Task: In the Company nsk.com, Log call with description : 'Engaged in a call with a potential buyer who needs training.'; Select call outcome: 'Busy '; Select call Direction: Inbound; Add date: '19 September, 2023' and time 10:00:AM. Logged in from softage.1@softage.net
Action: Mouse moved to (106, 71)
Screenshot: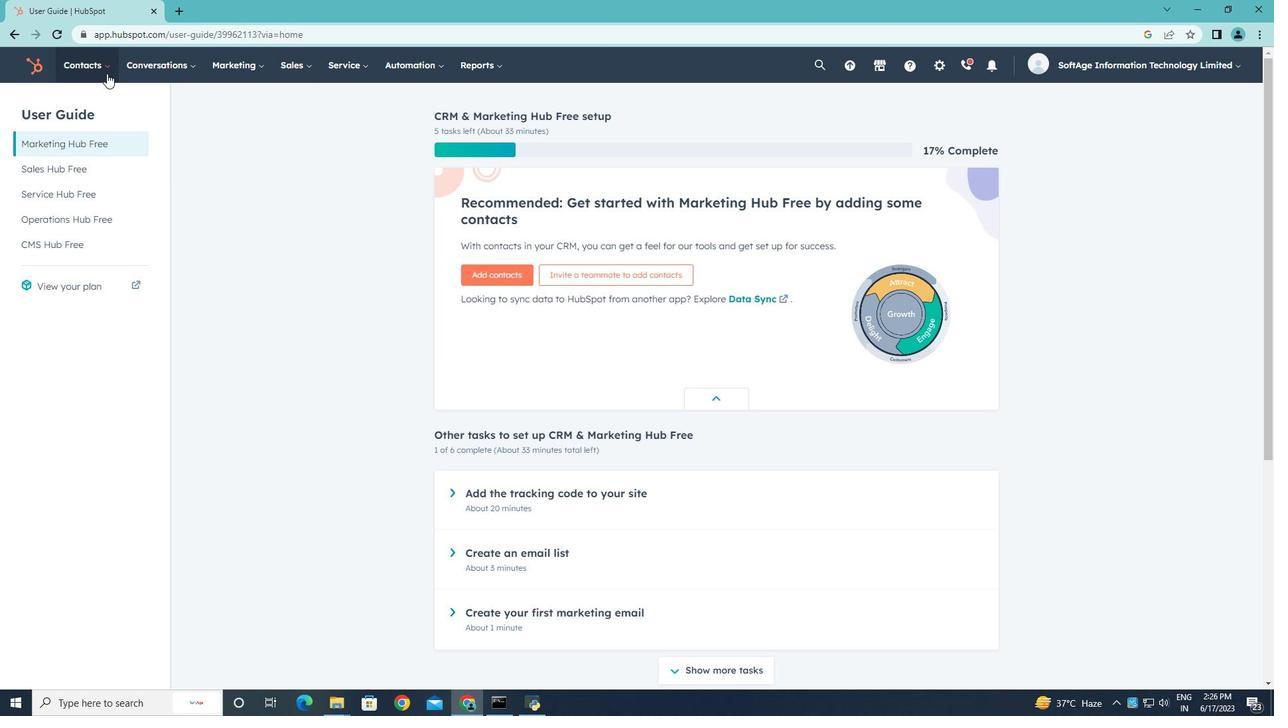
Action: Mouse pressed left at (106, 71)
Screenshot: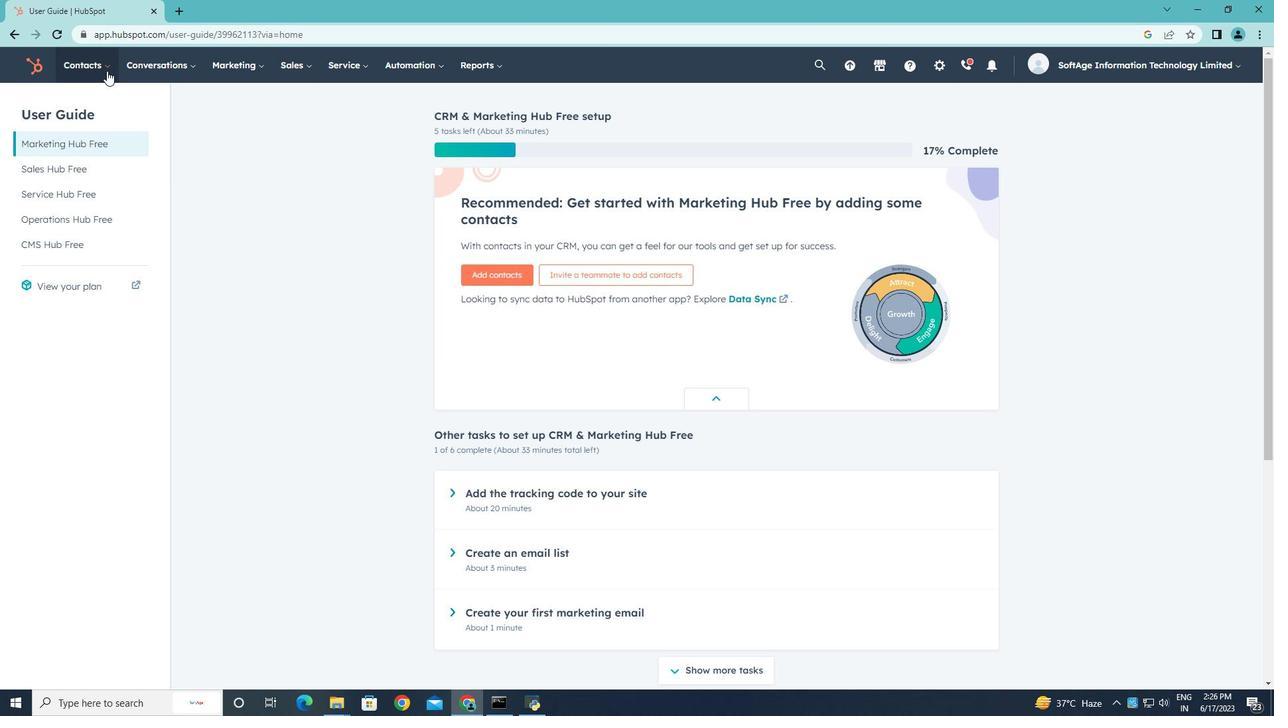 
Action: Mouse moved to (106, 126)
Screenshot: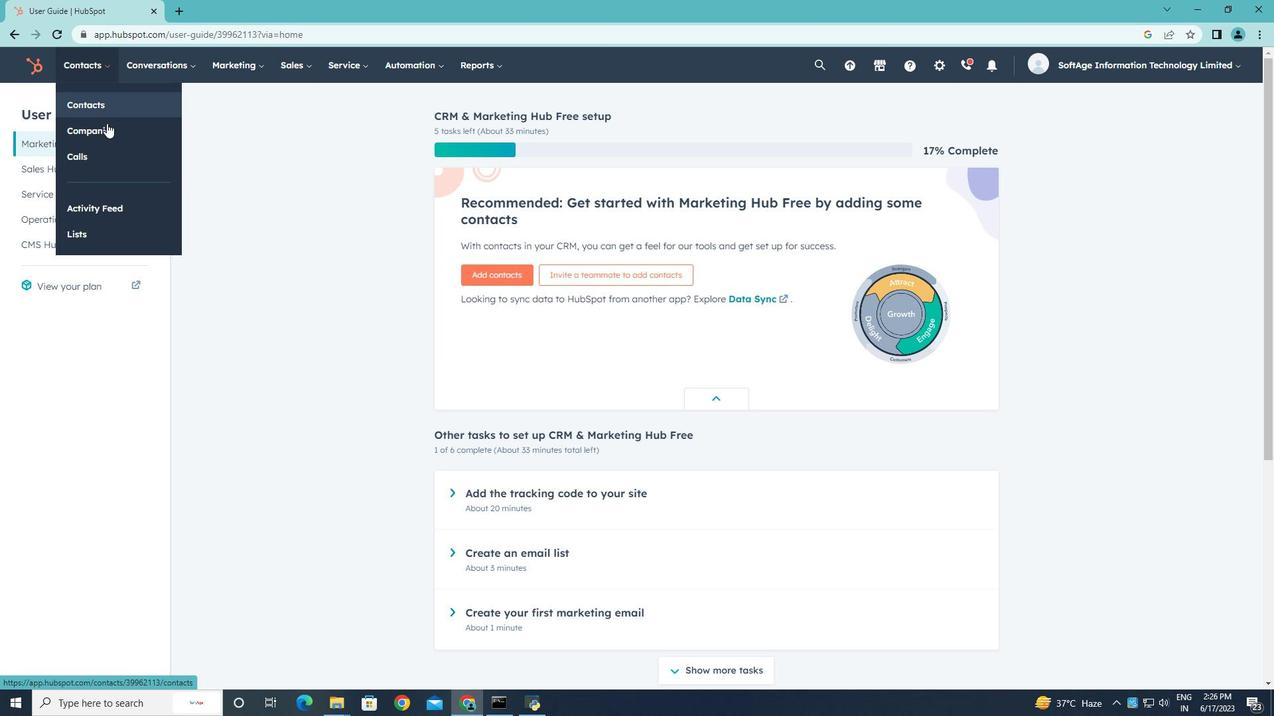 
Action: Mouse pressed left at (106, 126)
Screenshot: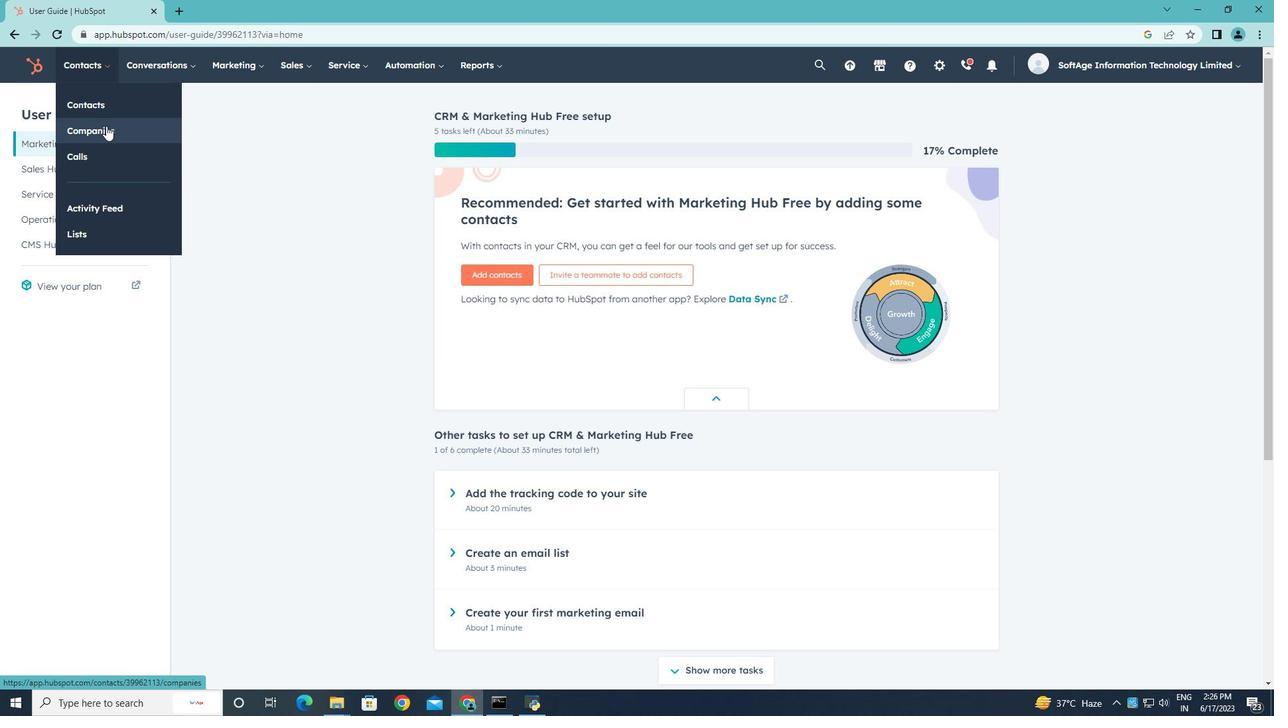 
Action: Mouse moved to (108, 212)
Screenshot: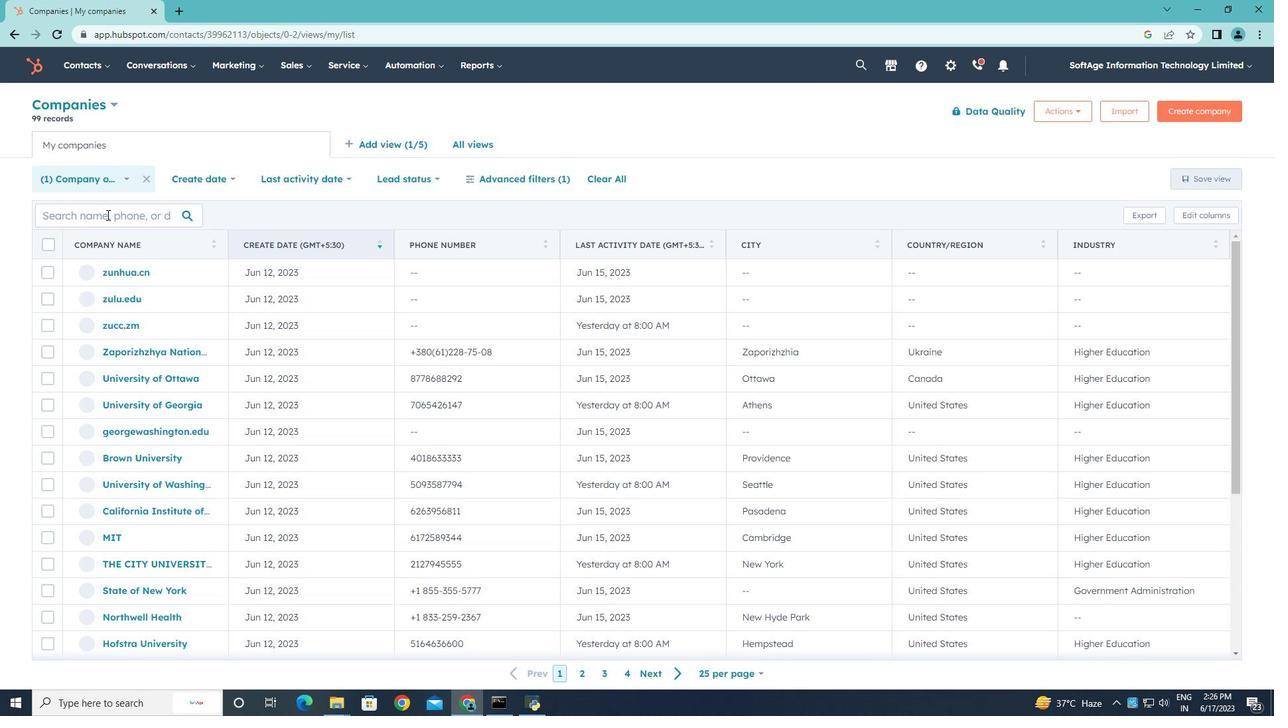 
Action: Mouse pressed left at (108, 212)
Screenshot: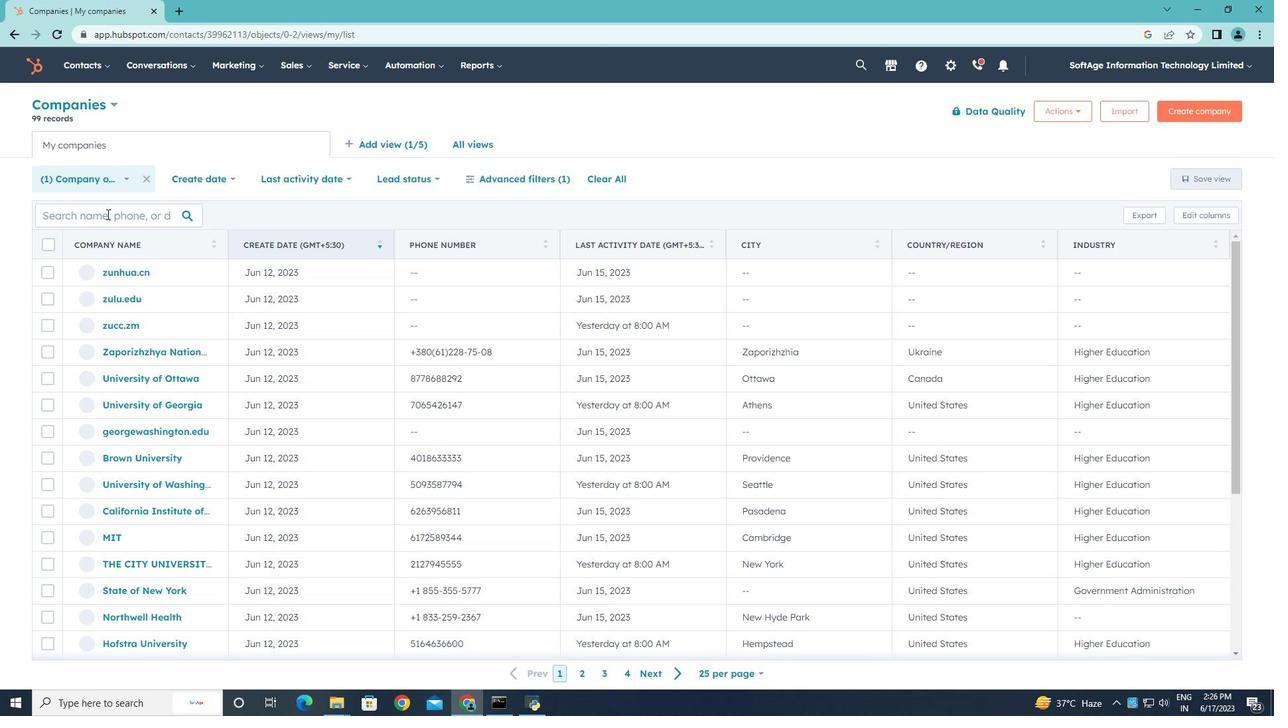 
Action: Key pressed nsk.com
Screenshot: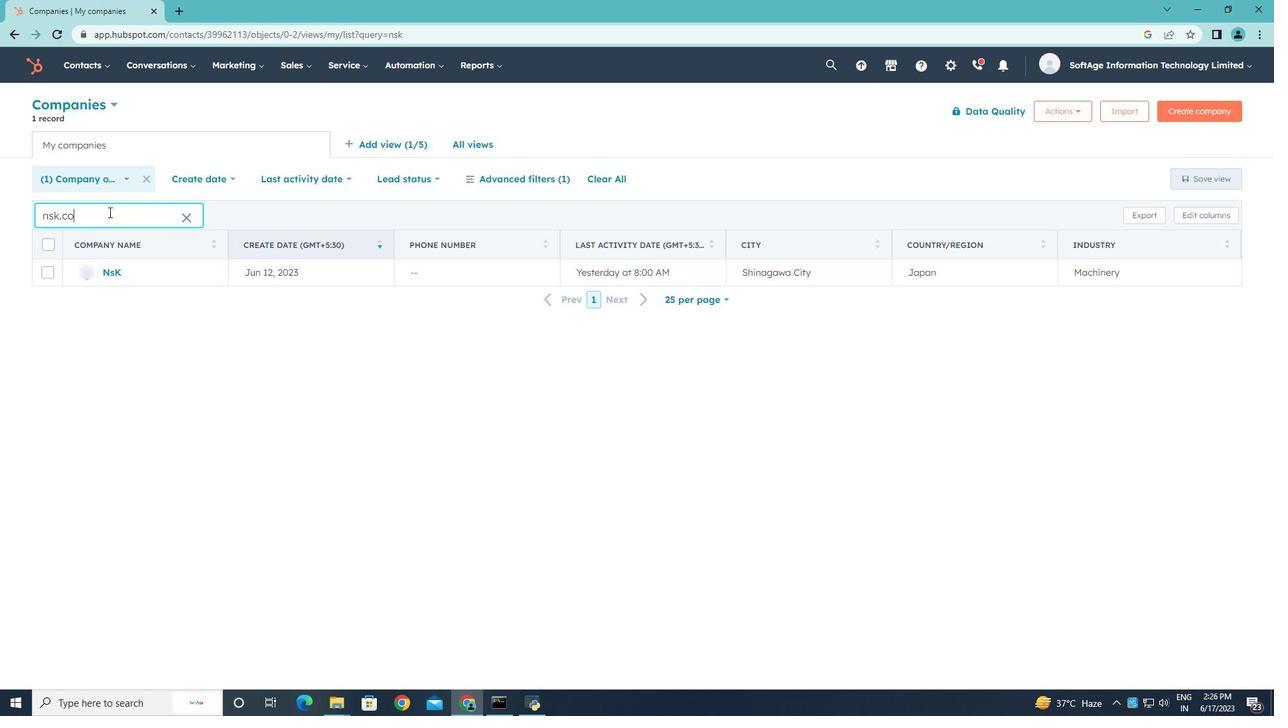 
Action: Mouse moved to (108, 272)
Screenshot: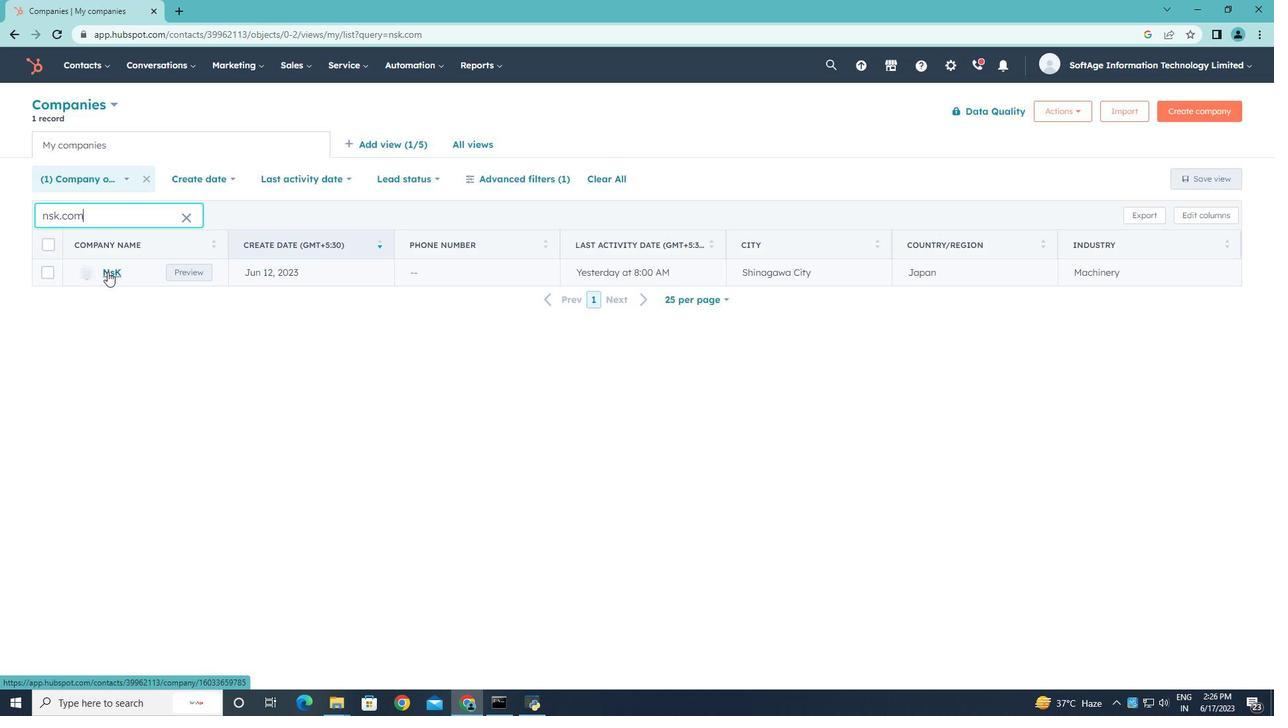 
Action: Mouse pressed left at (108, 272)
Screenshot: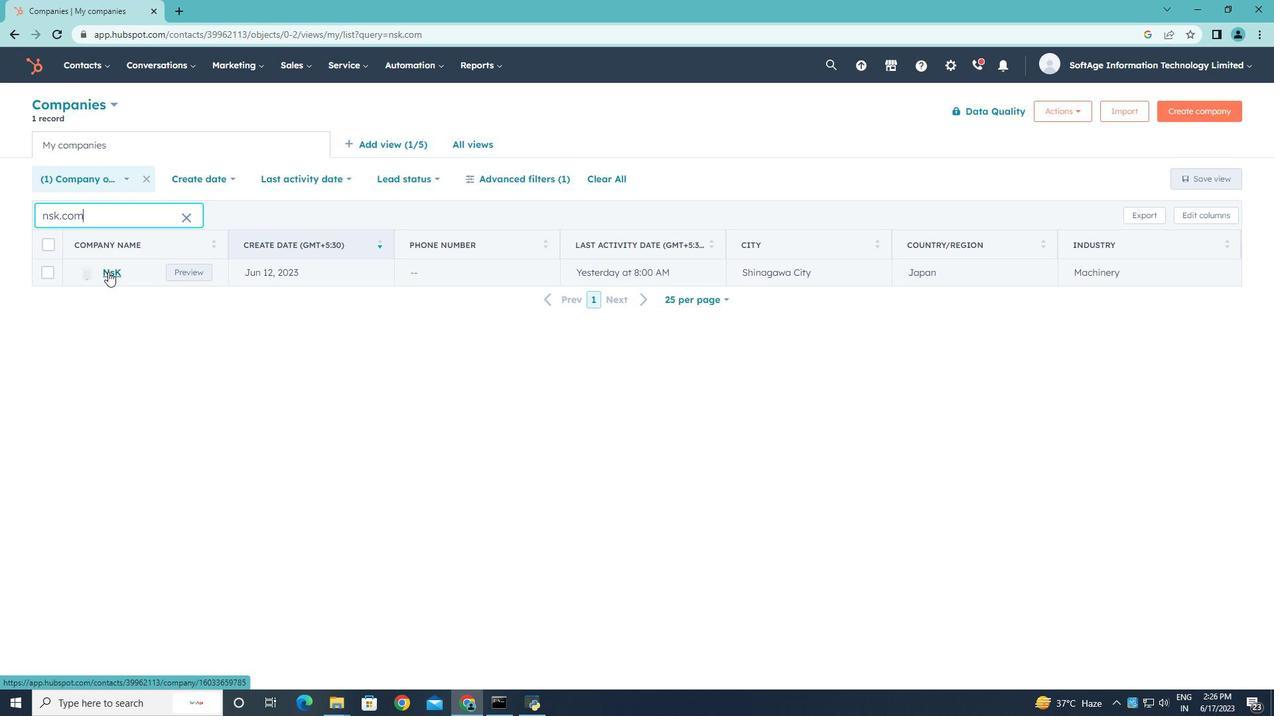 
Action: Mouse moved to (257, 215)
Screenshot: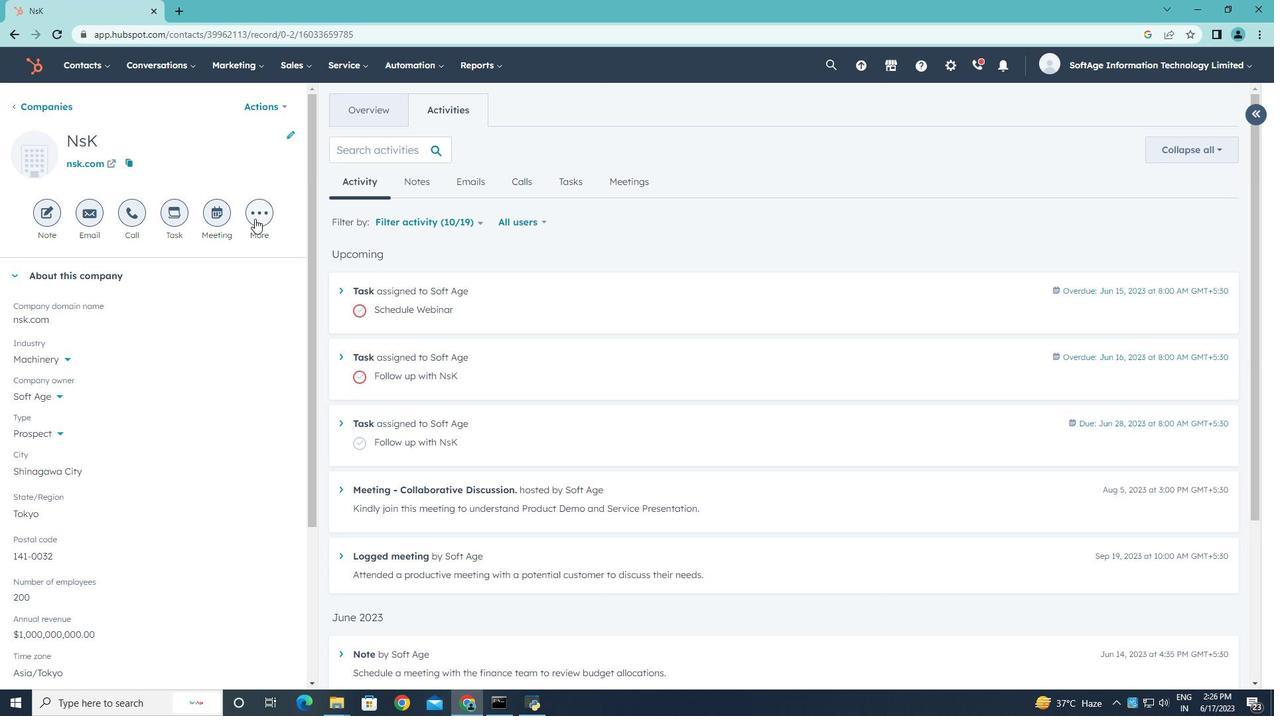 
Action: Mouse pressed left at (257, 215)
Screenshot: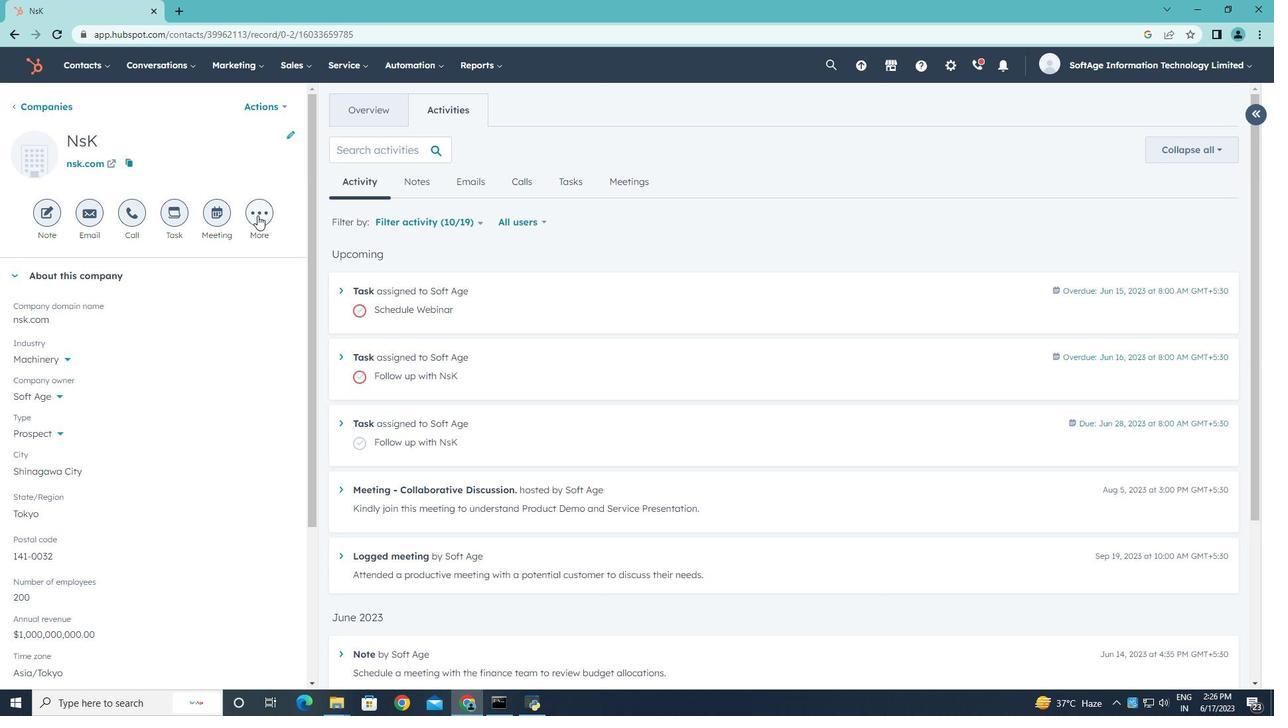 
Action: Mouse moved to (241, 319)
Screenshot: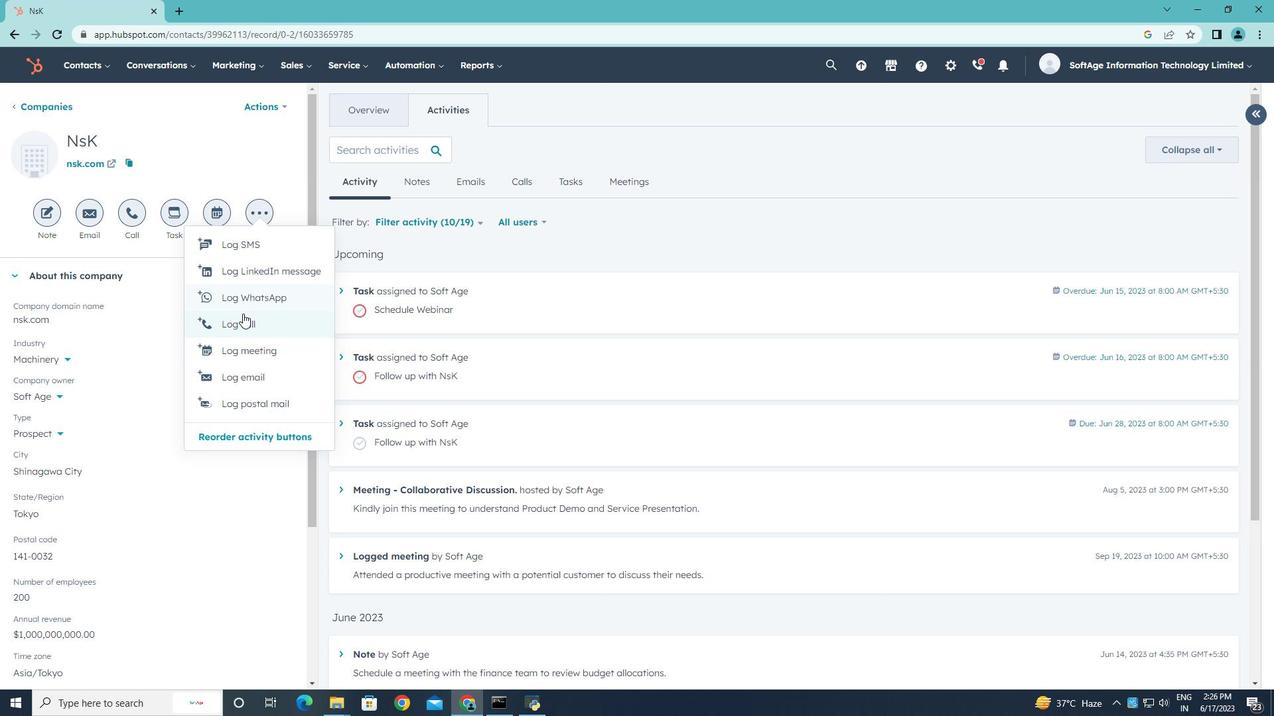 
Action: Mouse pressed left at (241, 319)
Screenshot: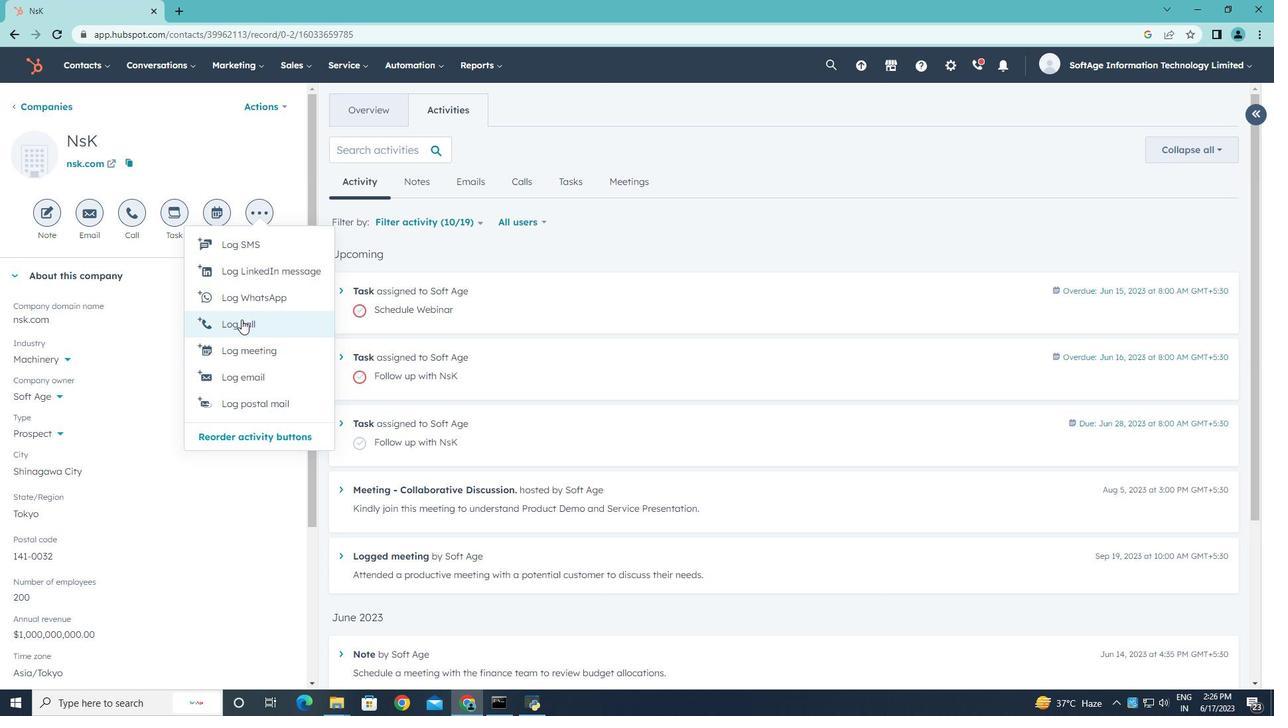 
Action: Key pressed <Key.shift><Key.shift>Engaged<Key.space>in<Key.space>a<Key.space>call<Key.space>with<Key.space>a<Key.space>potential<Key.space>buyer<Key.space>who<Key.space>needs<Key.space>training.
Screenshot: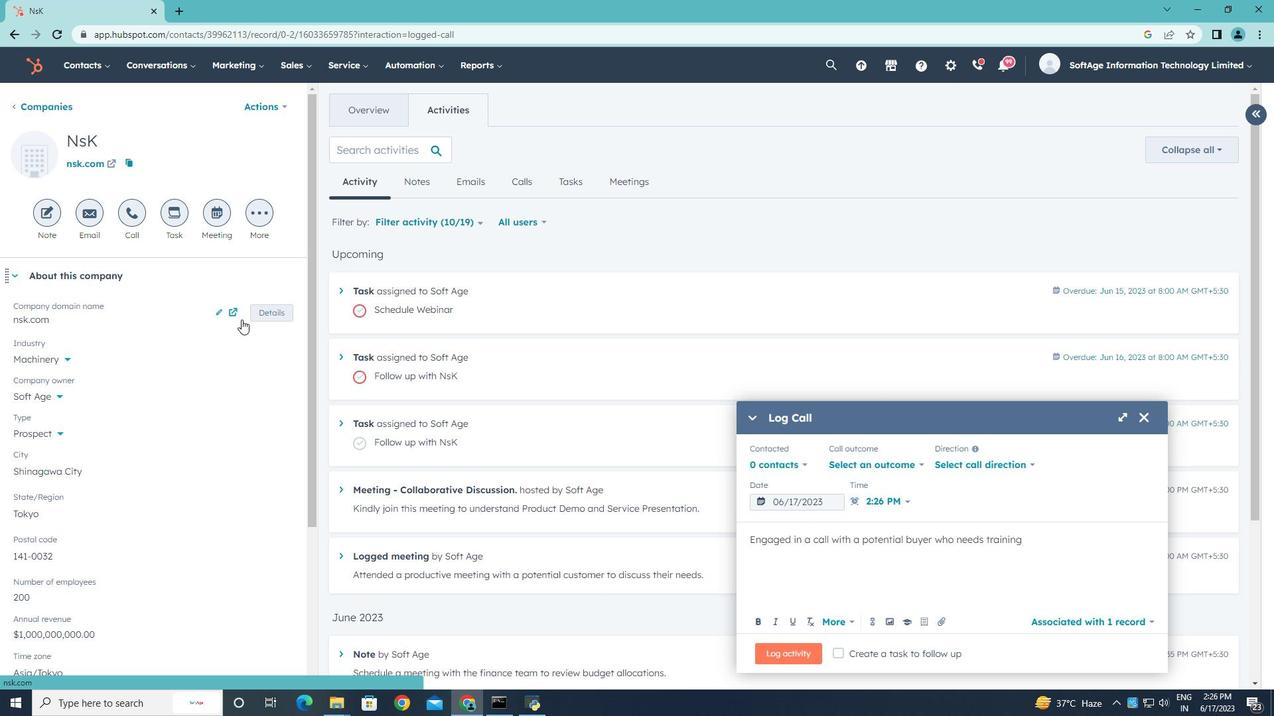 
Action: Mouse moved to (921, 462)
Screenshot: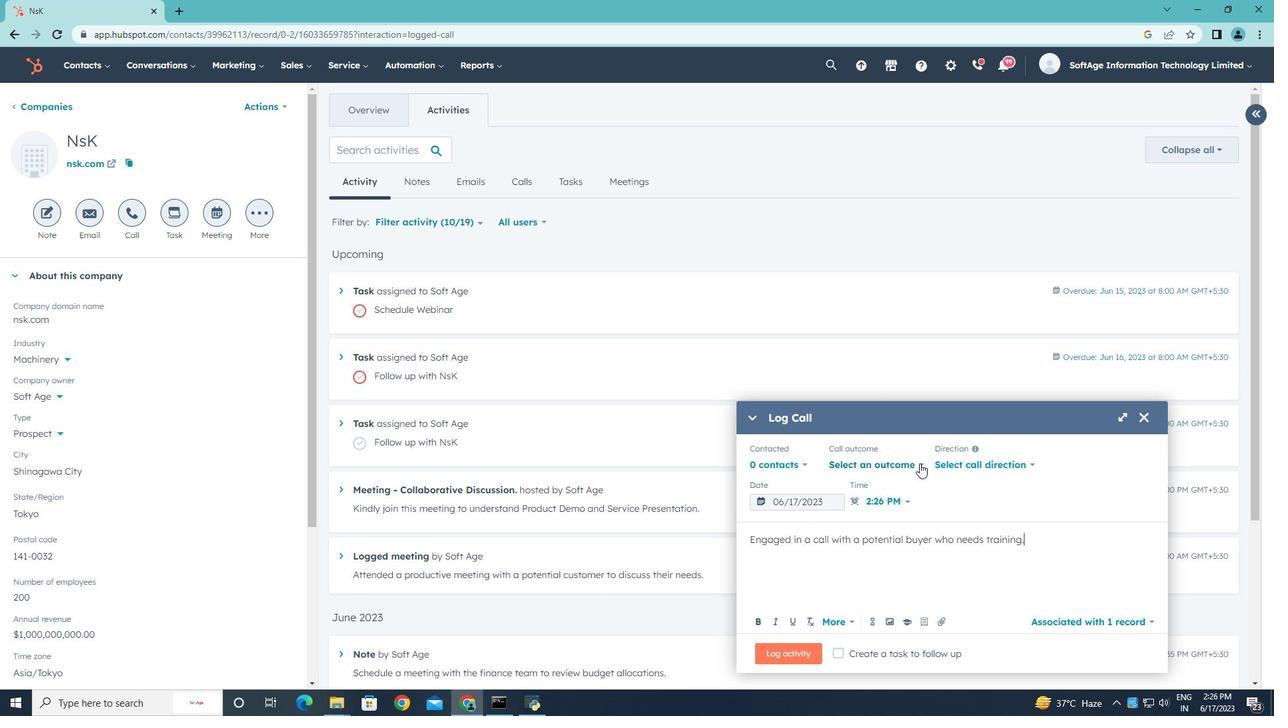 
Action: Mouse pressed left at (921, 462)
Screenshot: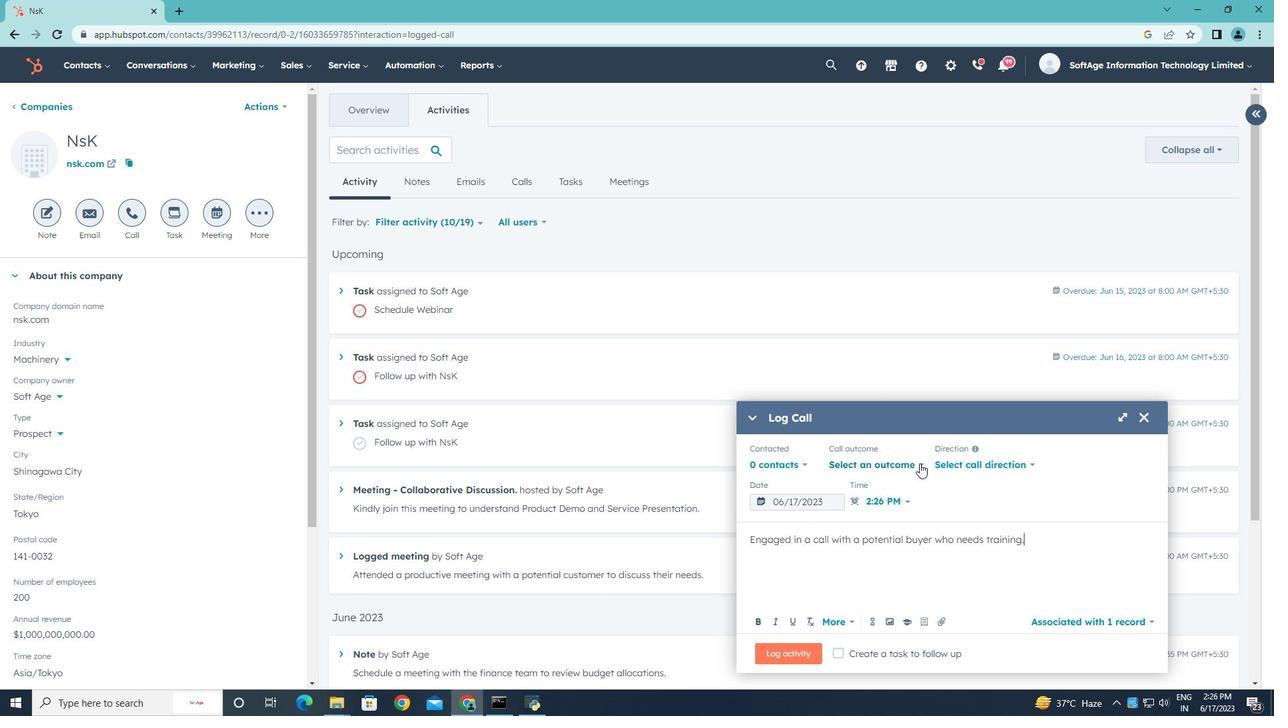 
Action: Mouse moved to (888, 502)
Screenshot: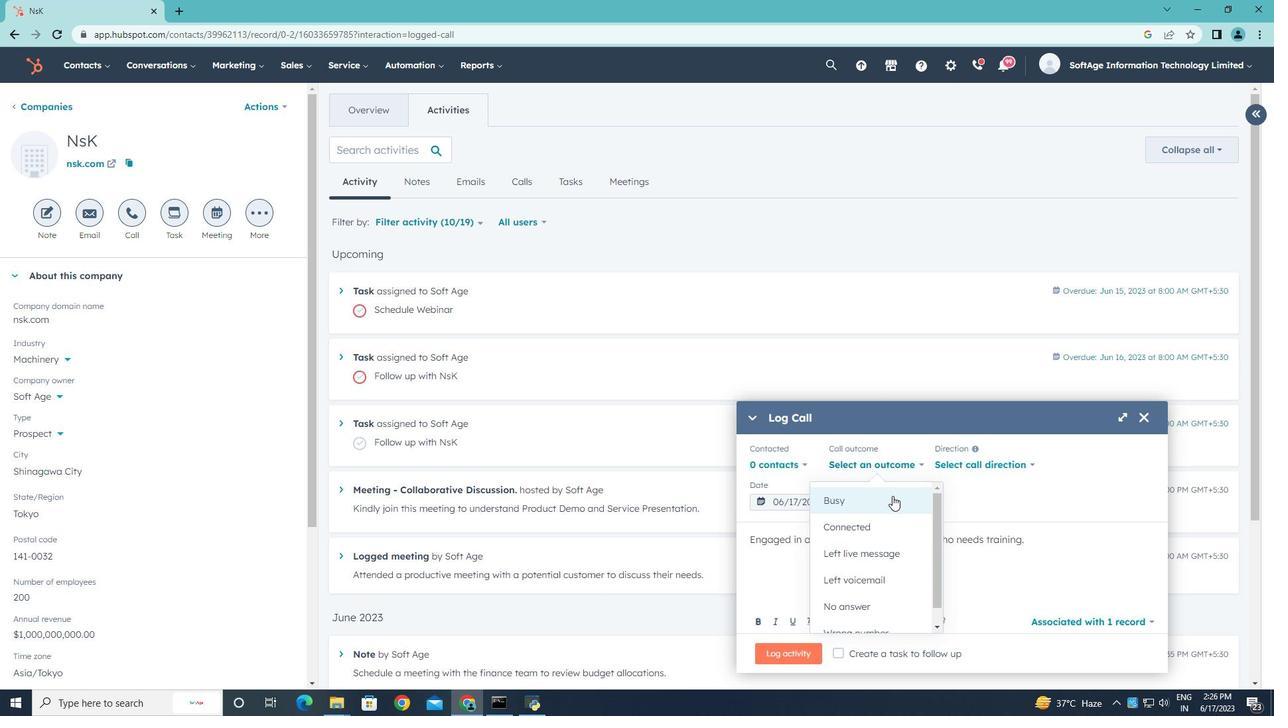 
Action: Mouse pressed left at (888, 502)
Screenshot: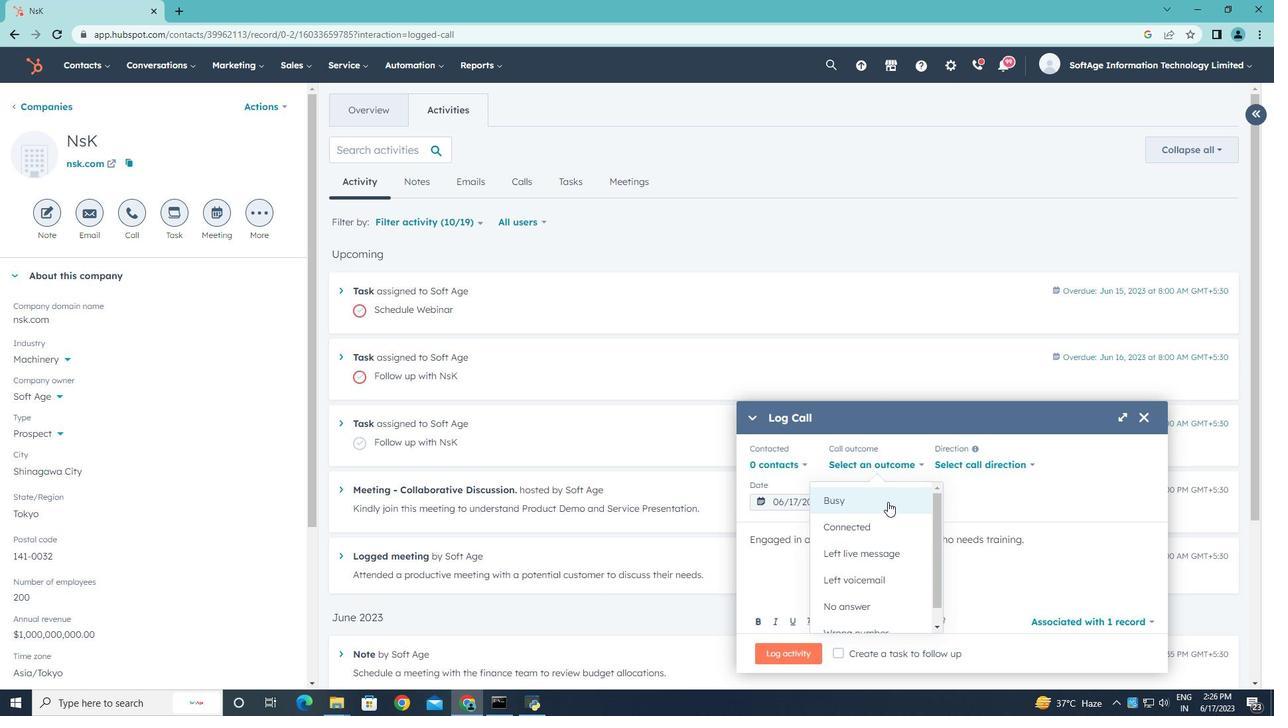 
Action: Mouse moved to (966, 461)
Screenshot: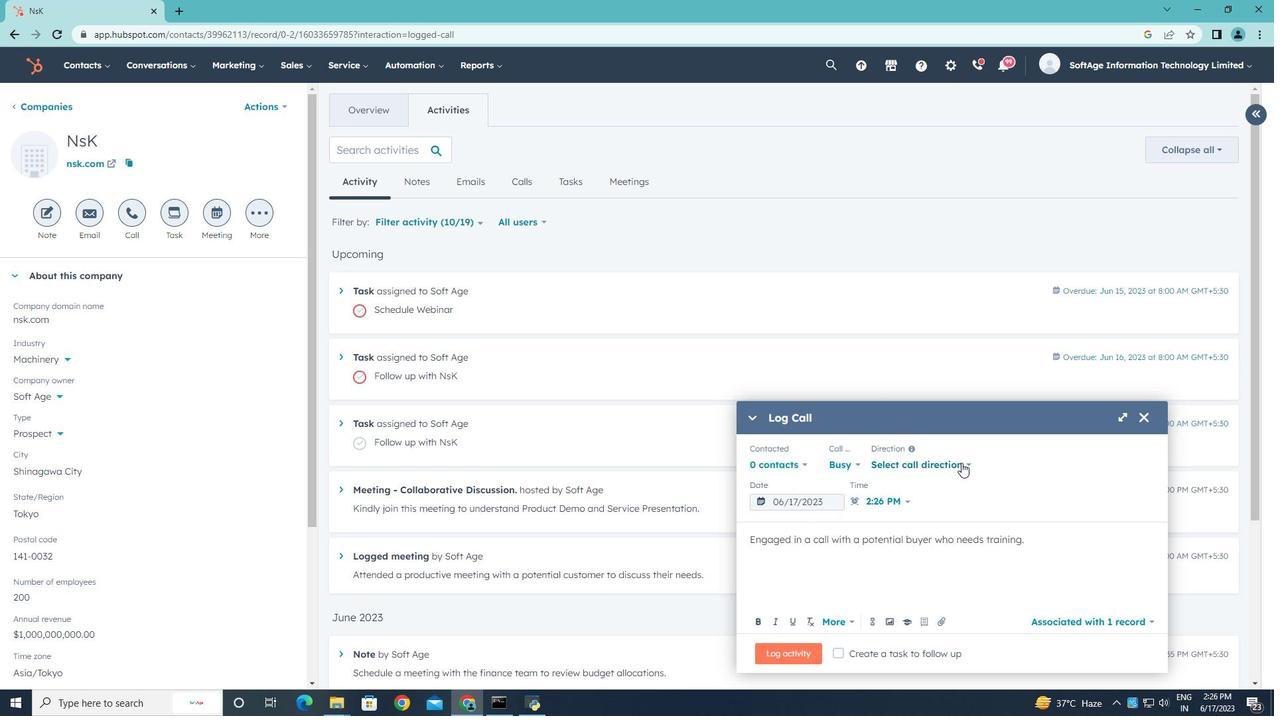 
Action: Mouse pressed left at (966, 461)
Screenshot: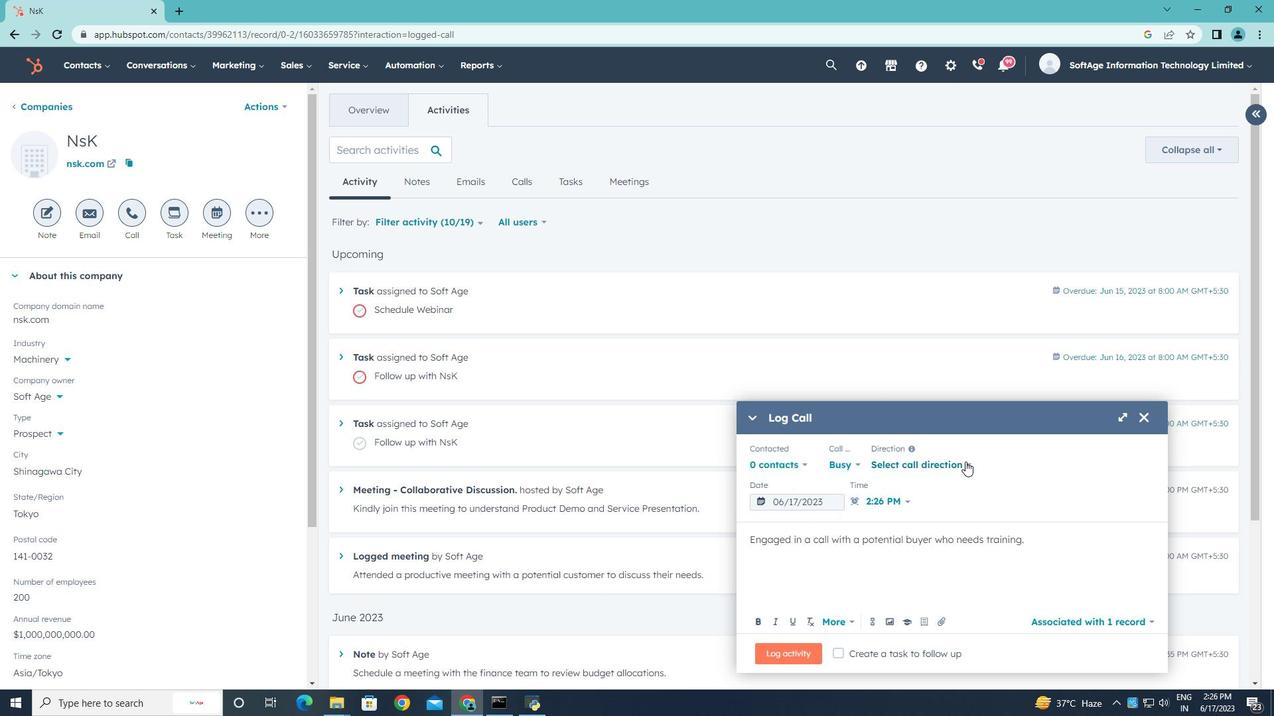 
Action: Mouse moved to (921, 503)
Screenshot: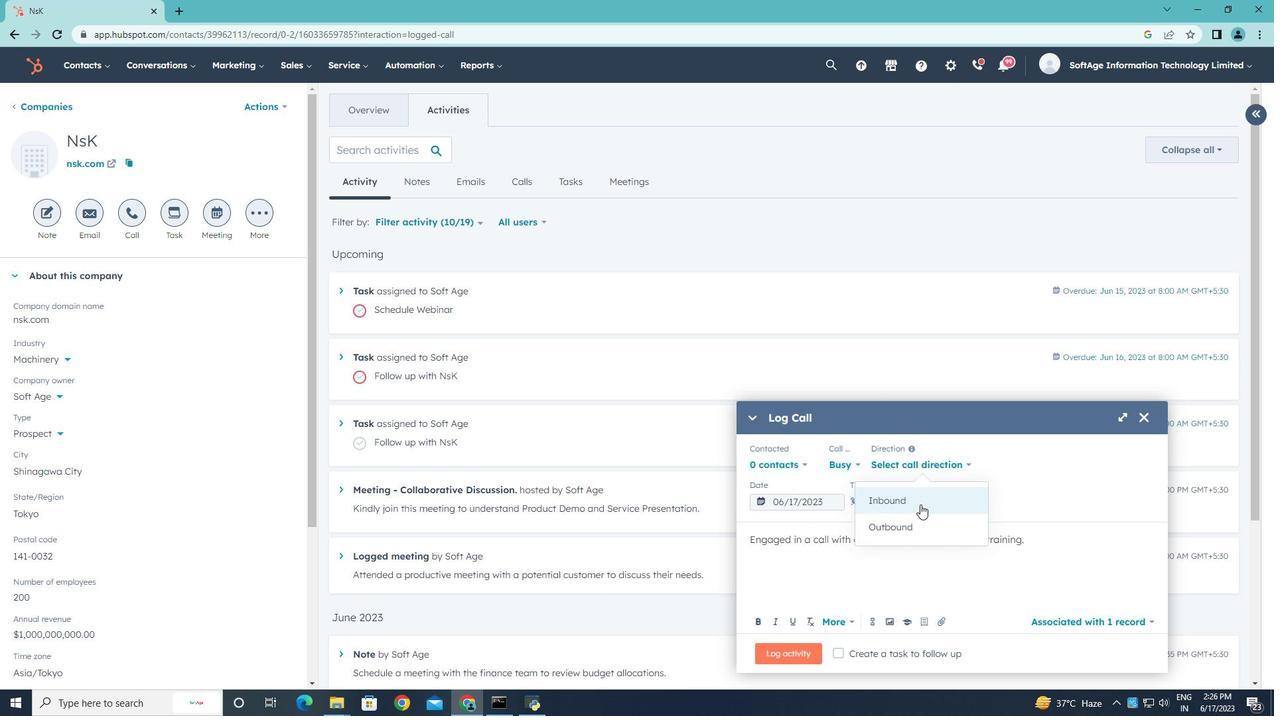 
Action: Mouse pressed left at (921, 503)
Screenshot: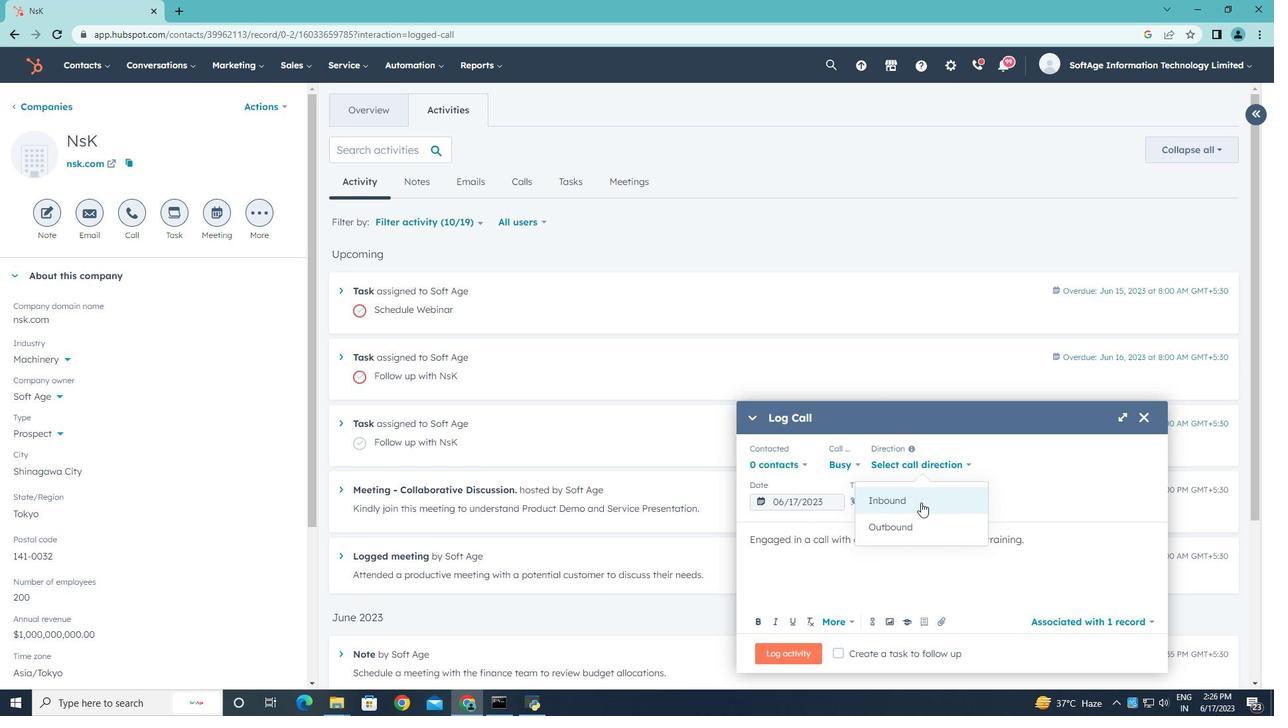 
Action: Mouse moved to (1019, 464)
Screenshot: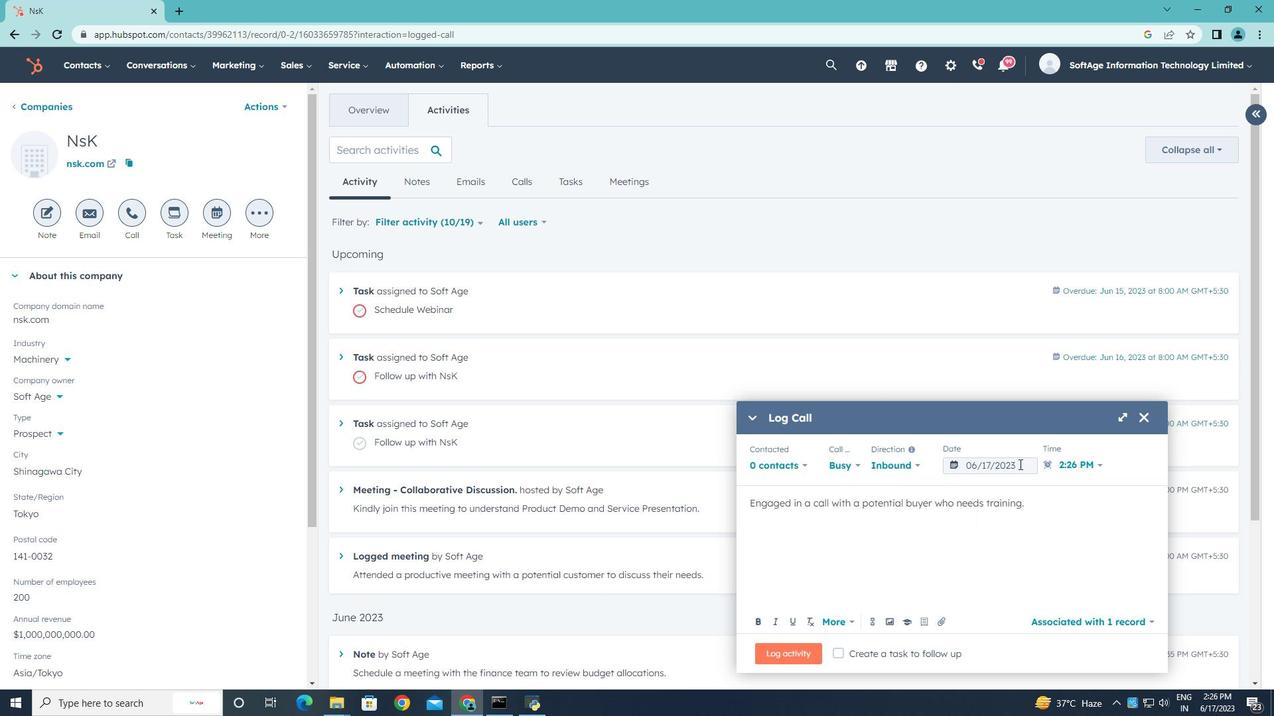 
Action: Mouse pressed left at (1019, 464)
Screenshot: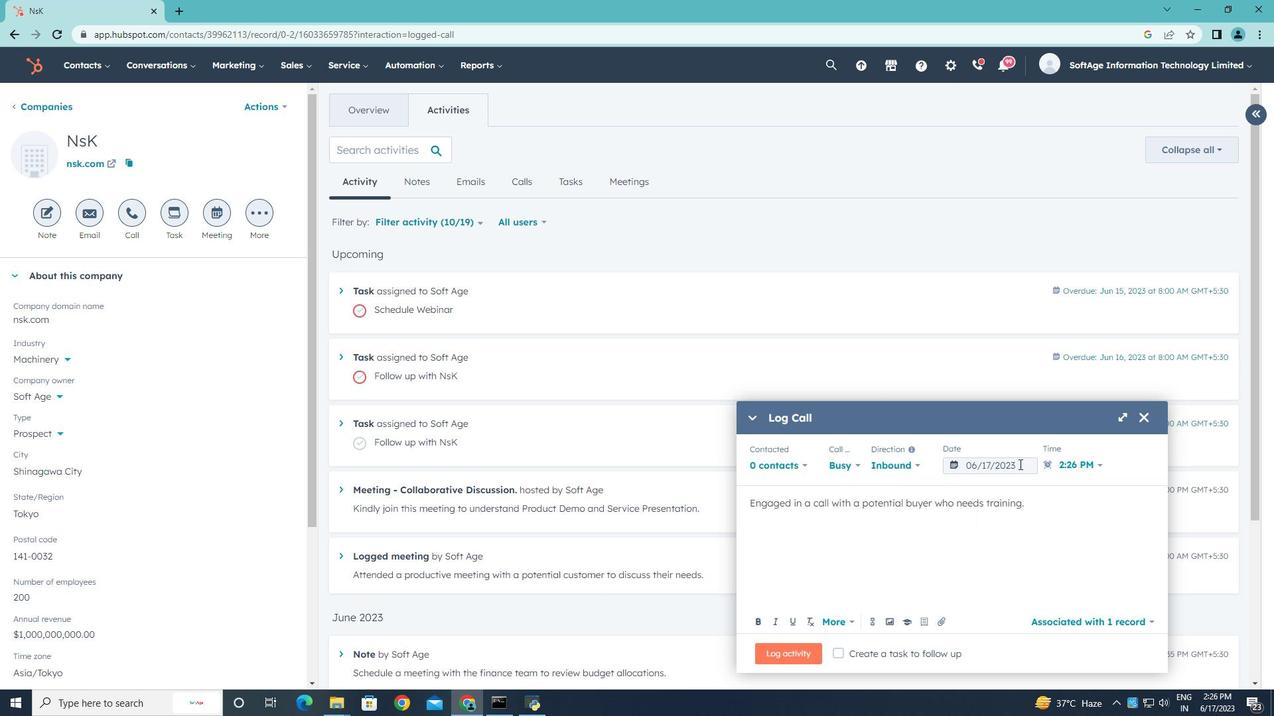 
Action: Mouse moved to (1117, 256)
Screenshot: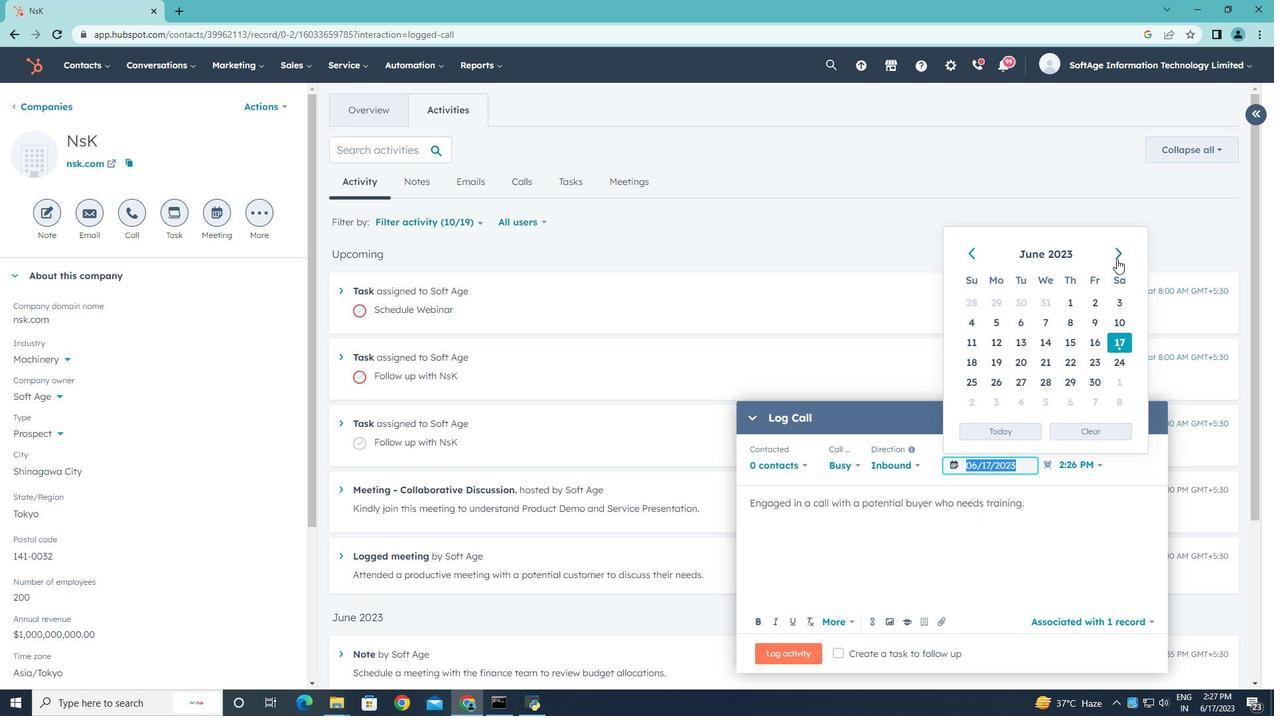 
Action: Mouse pressed left at (1117, 256)
Screenshot: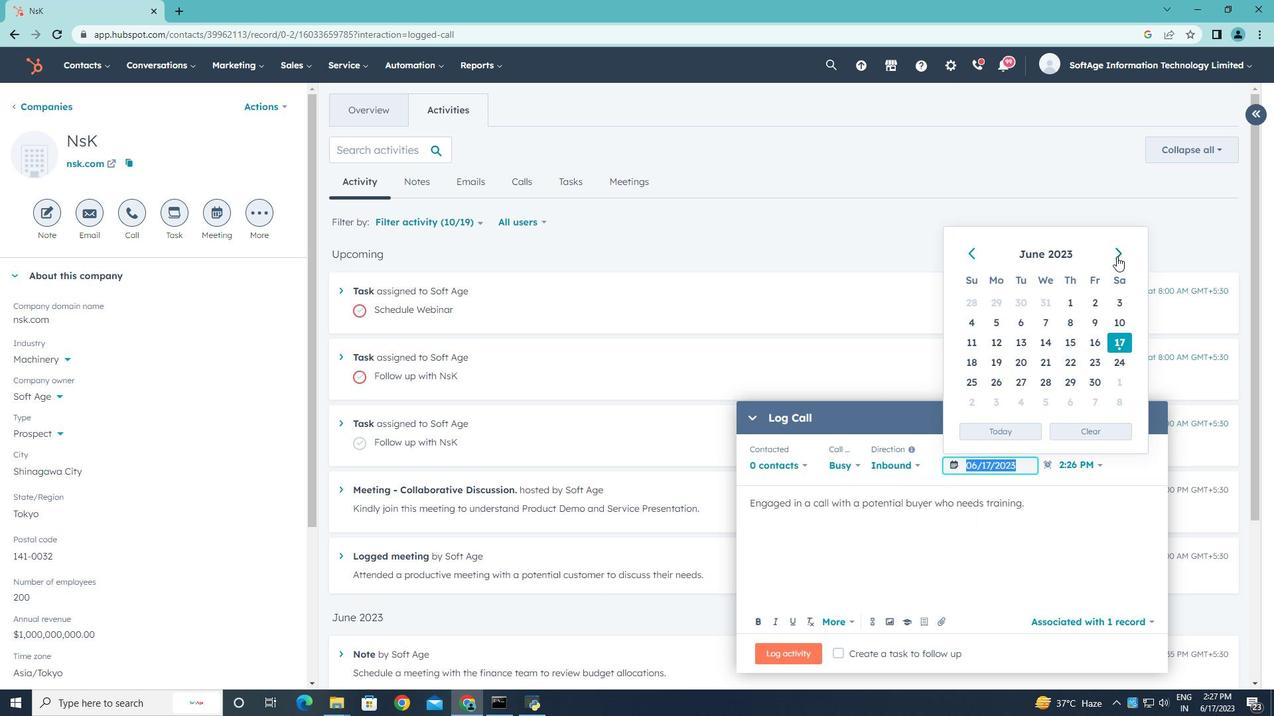 
Action: Mouse pressed left at (1117, 256)
Screenshot: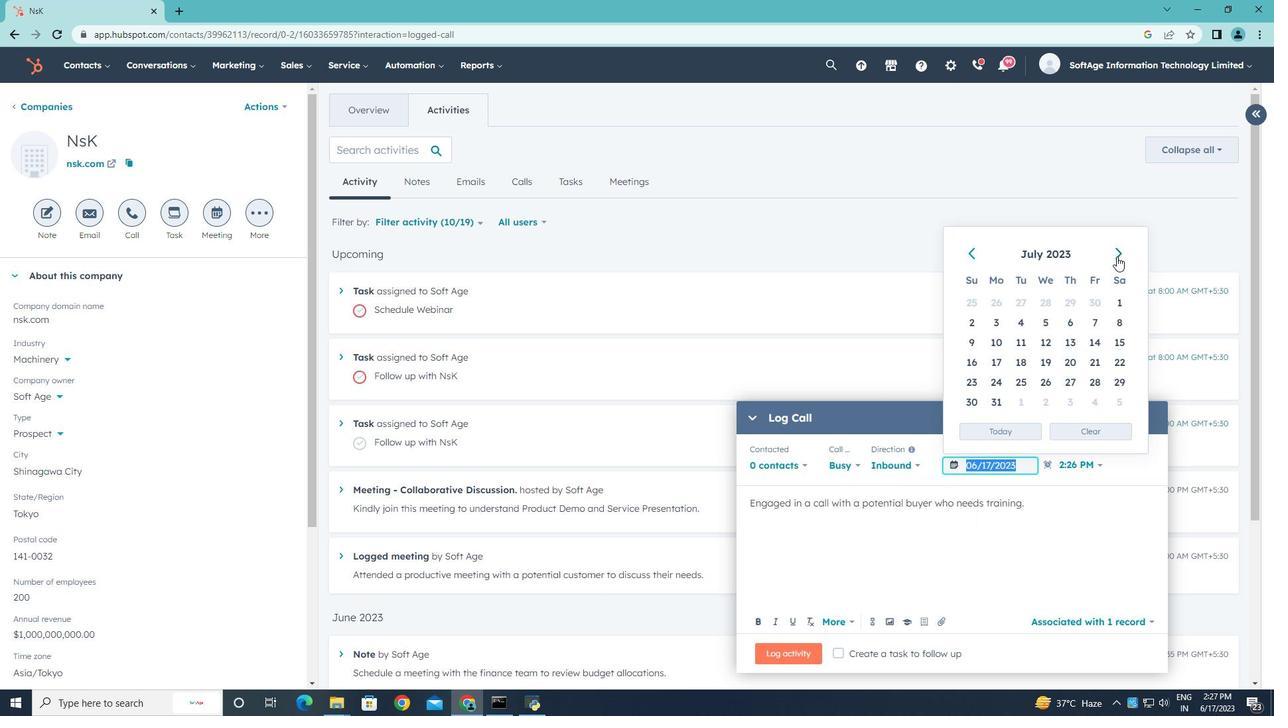 
Action: Mouse pressed left at (1117, 256)
Screenshot: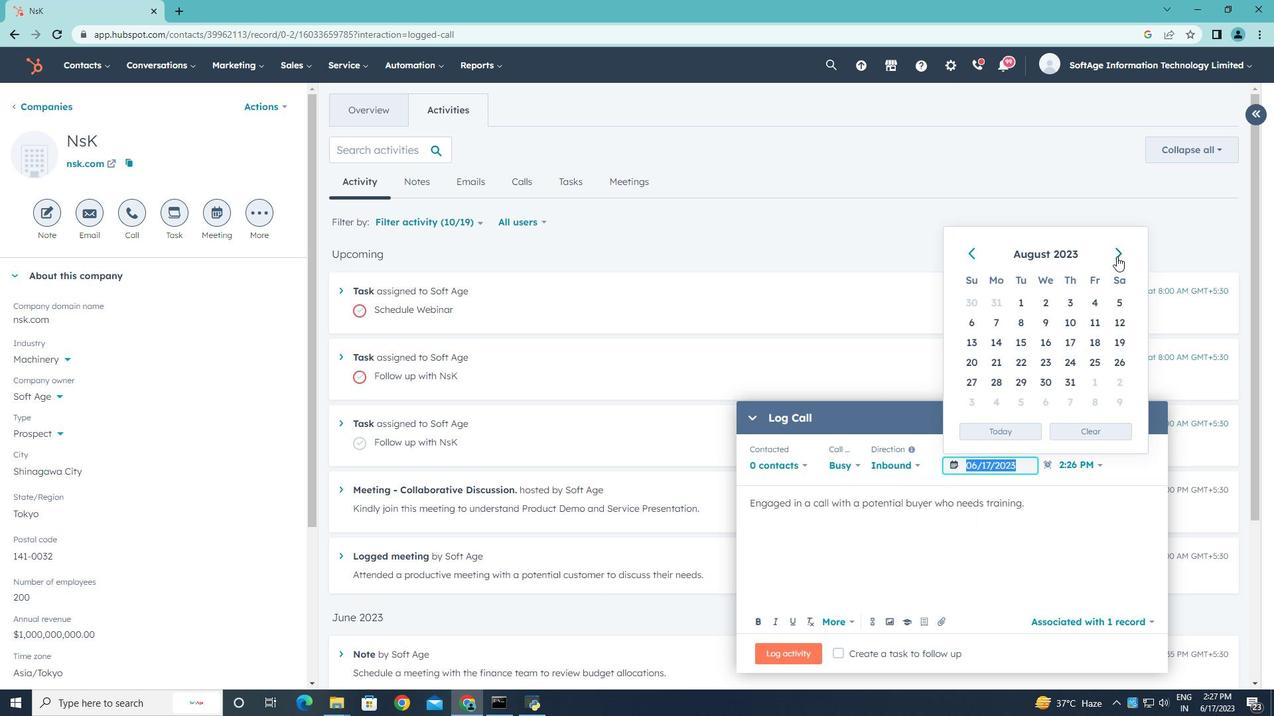 
Action: Mouse moved to (1024, 361)
Screenshot: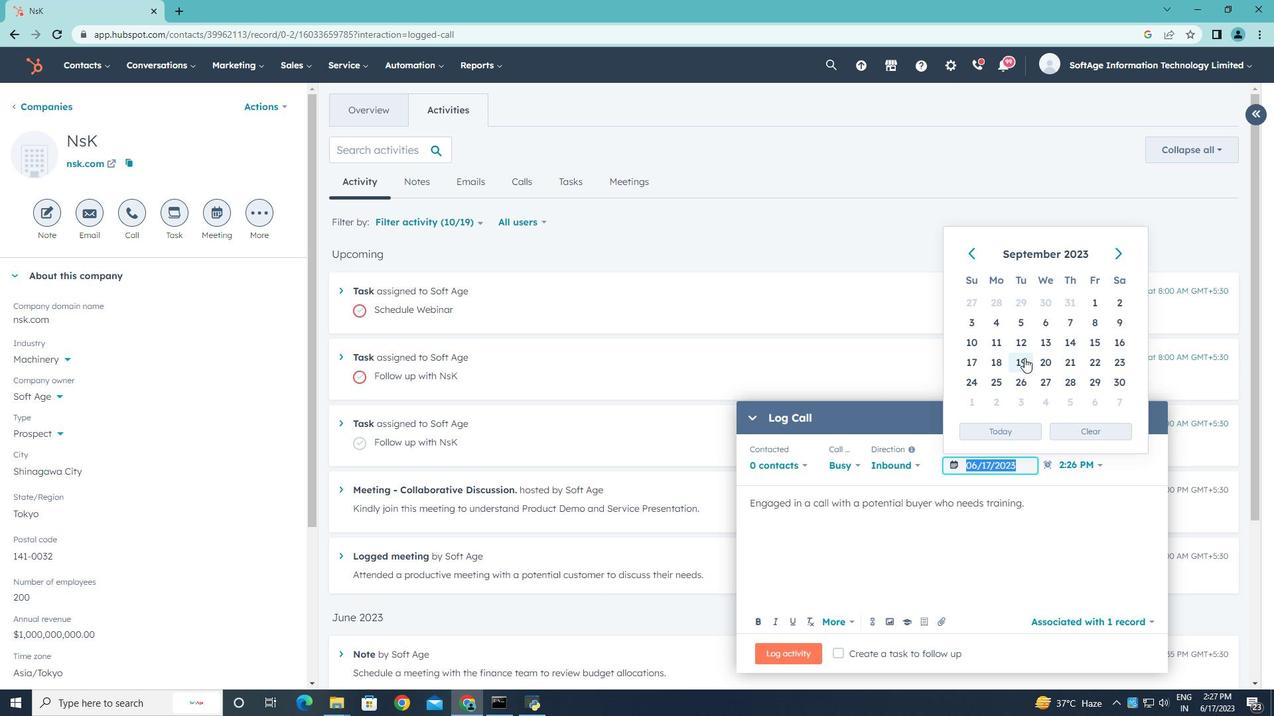 
Action: Mouse pressed left at (1024, 361)
Screenshot: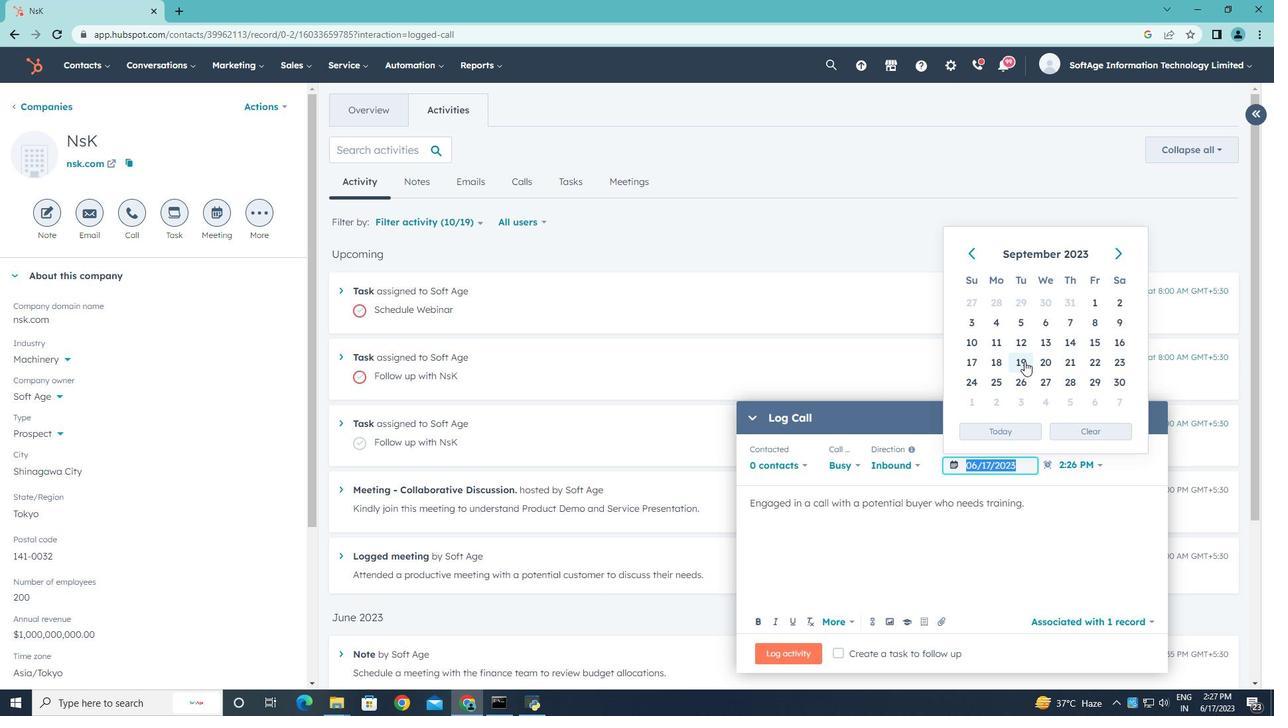 
Action: Mouse moved to (1096, 465)
Screenshot: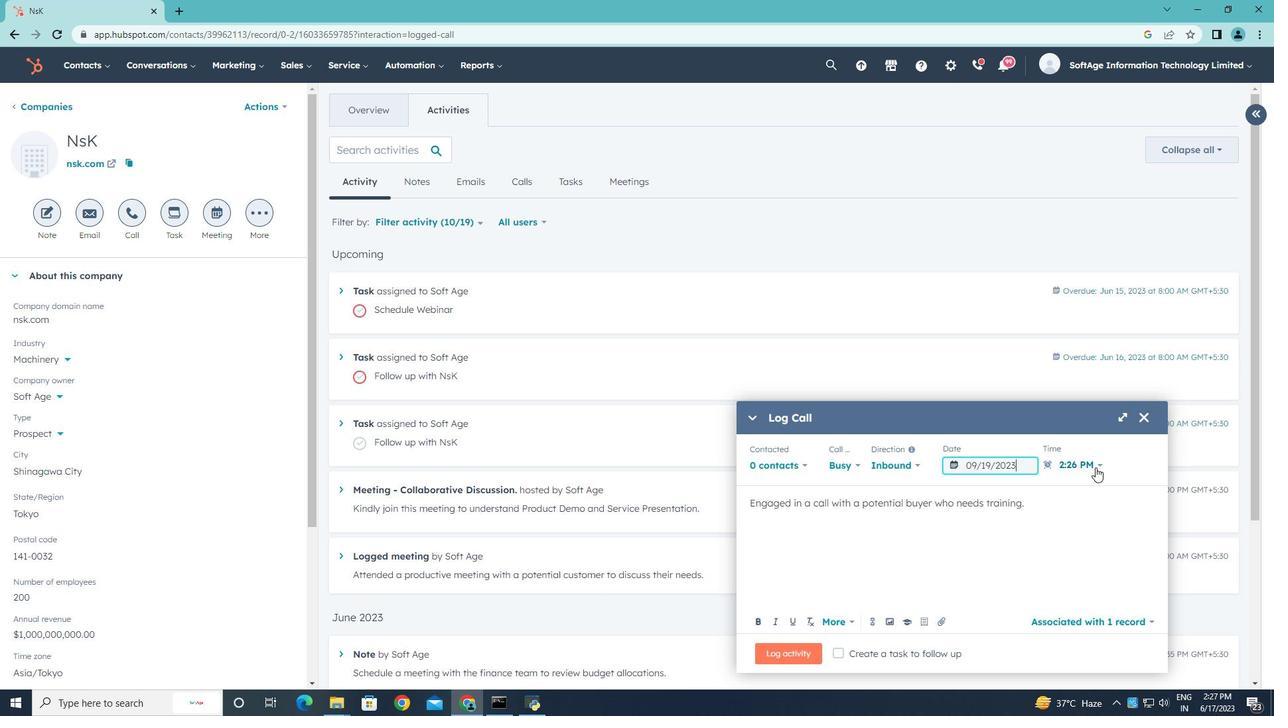 
Action: Mouse pressed left at (1096, 465)
Screenshot: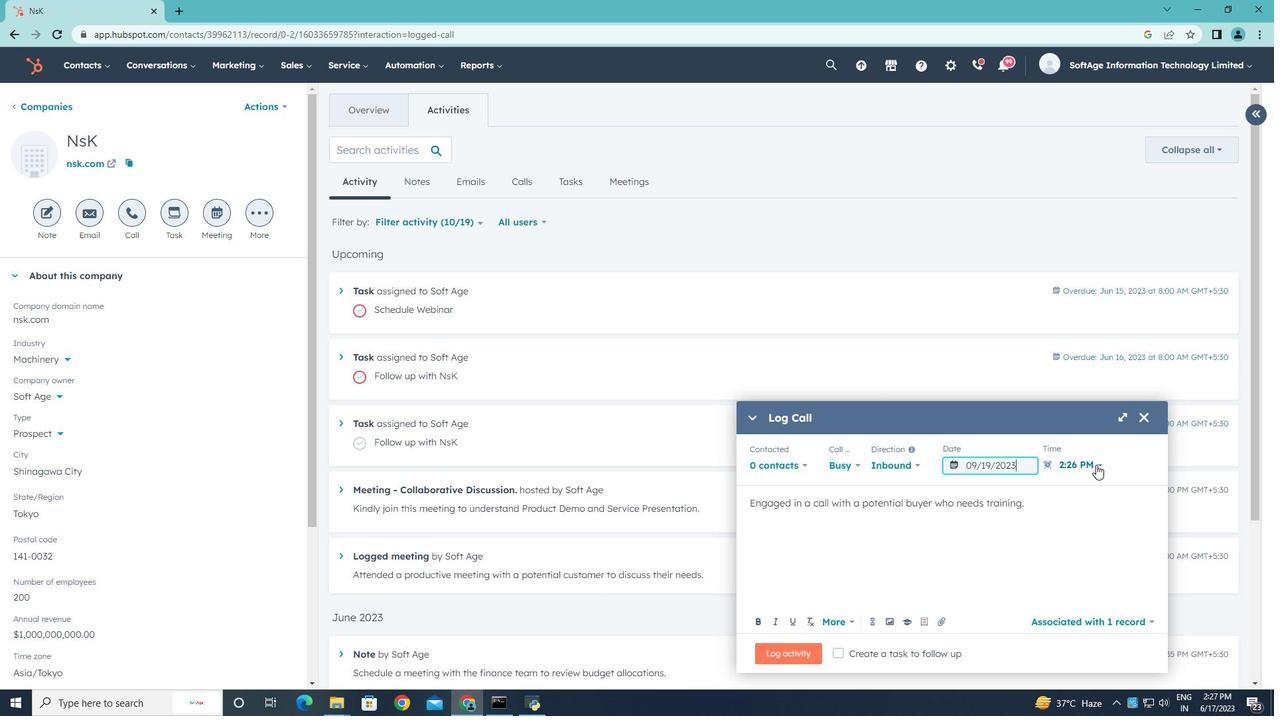 
Action: Mouse moved to (1067, 582)
Screenshot: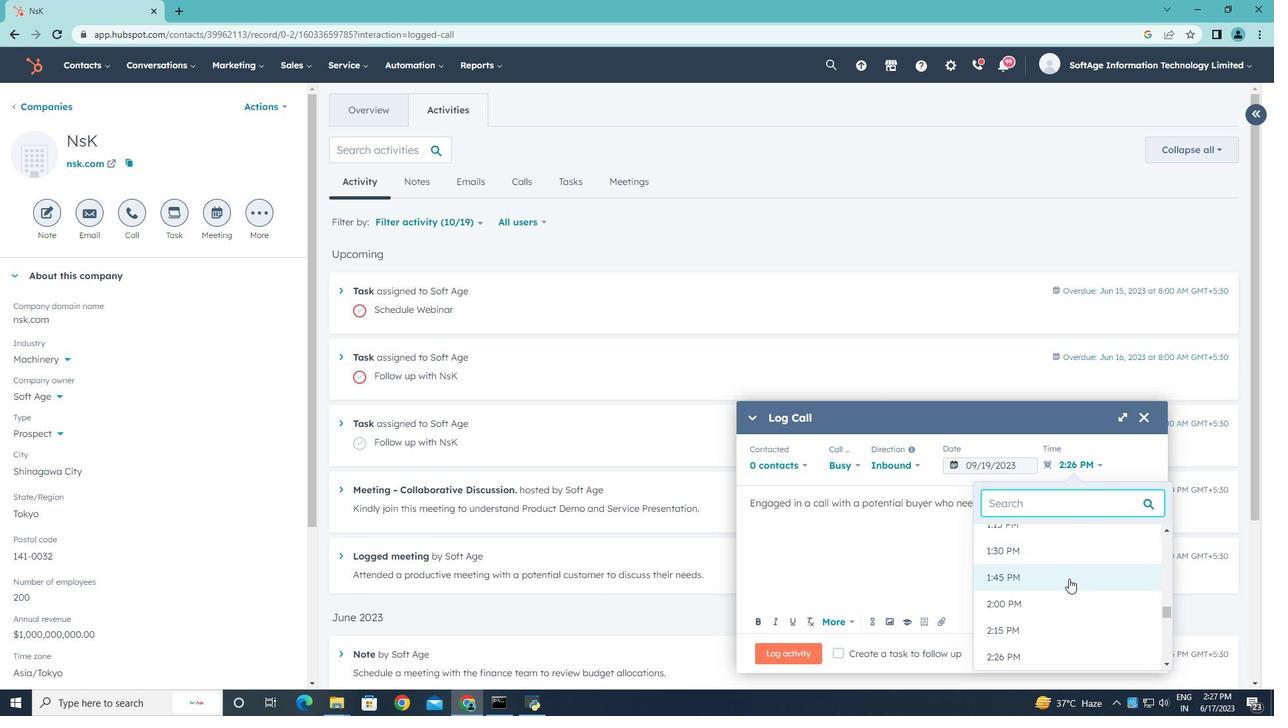 
Action: Mouse scrolled (1067, 582) with delta (0, 0)
Screenshot: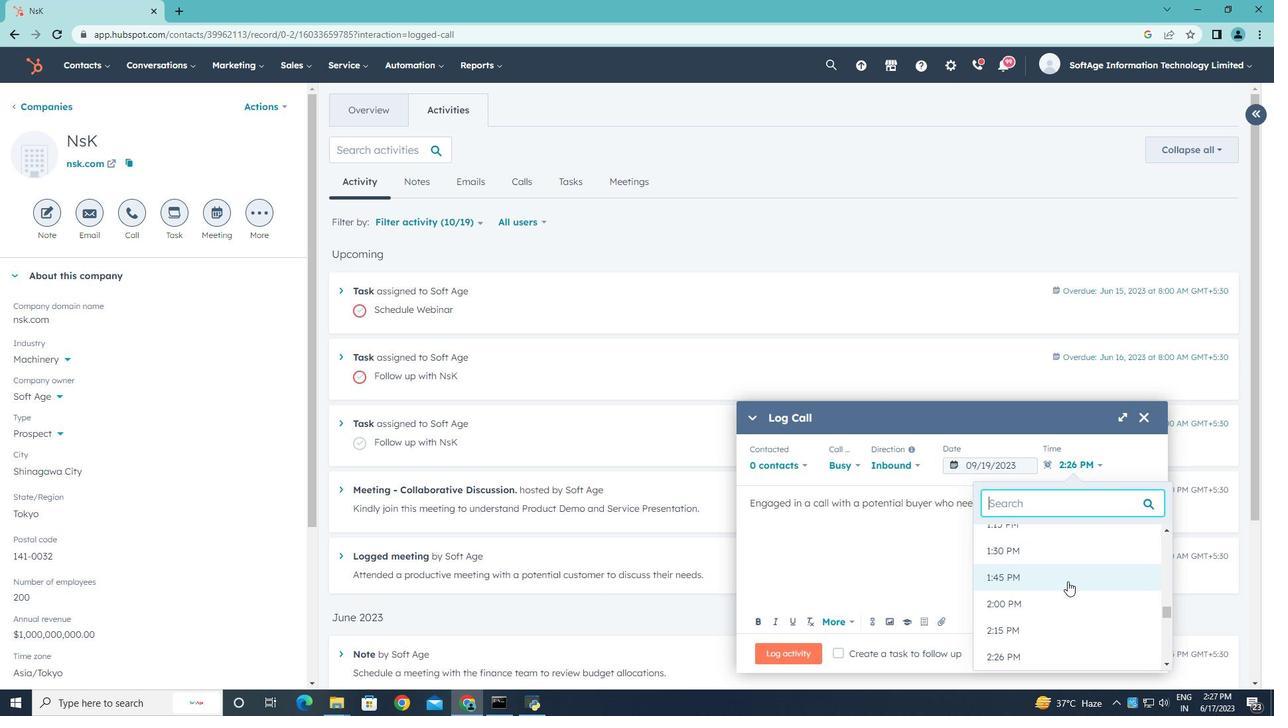 
Action: Mouse scrolled (1067, 582) with delta (0, 0)
Screenshot: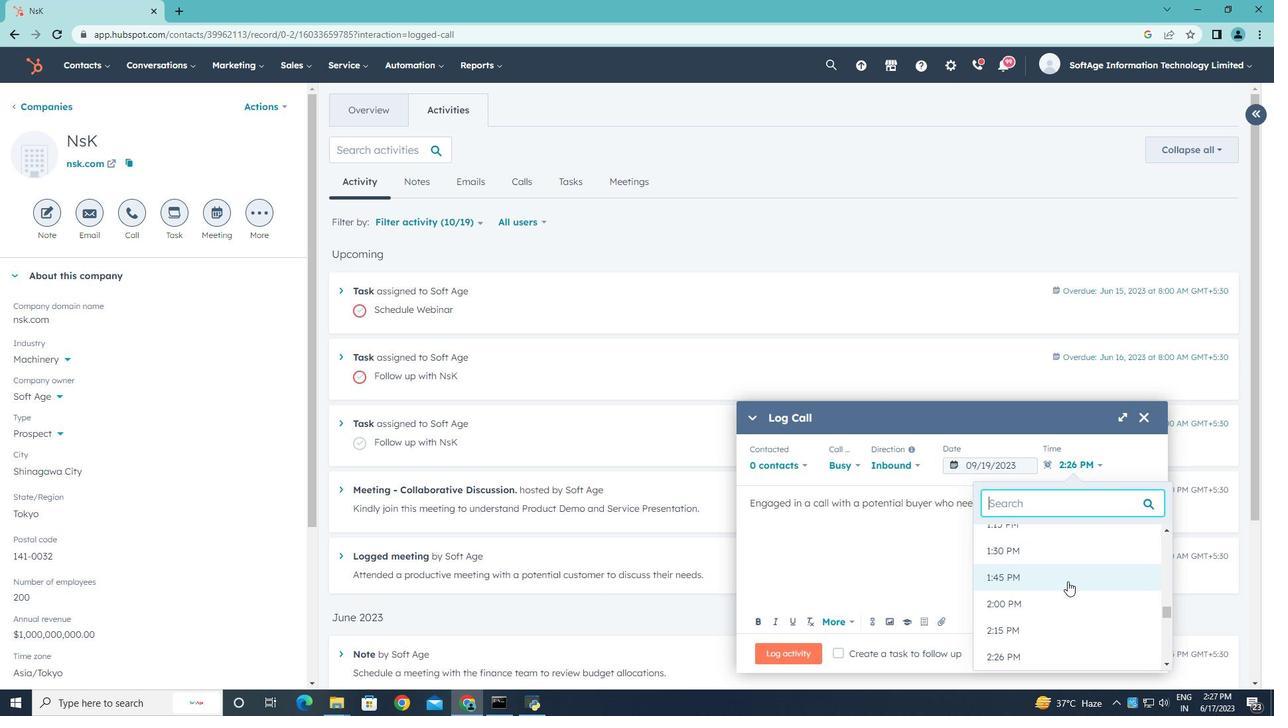 
Action: Mouse scrolled (1067, 582) with delta (0, 0)
Screenshot: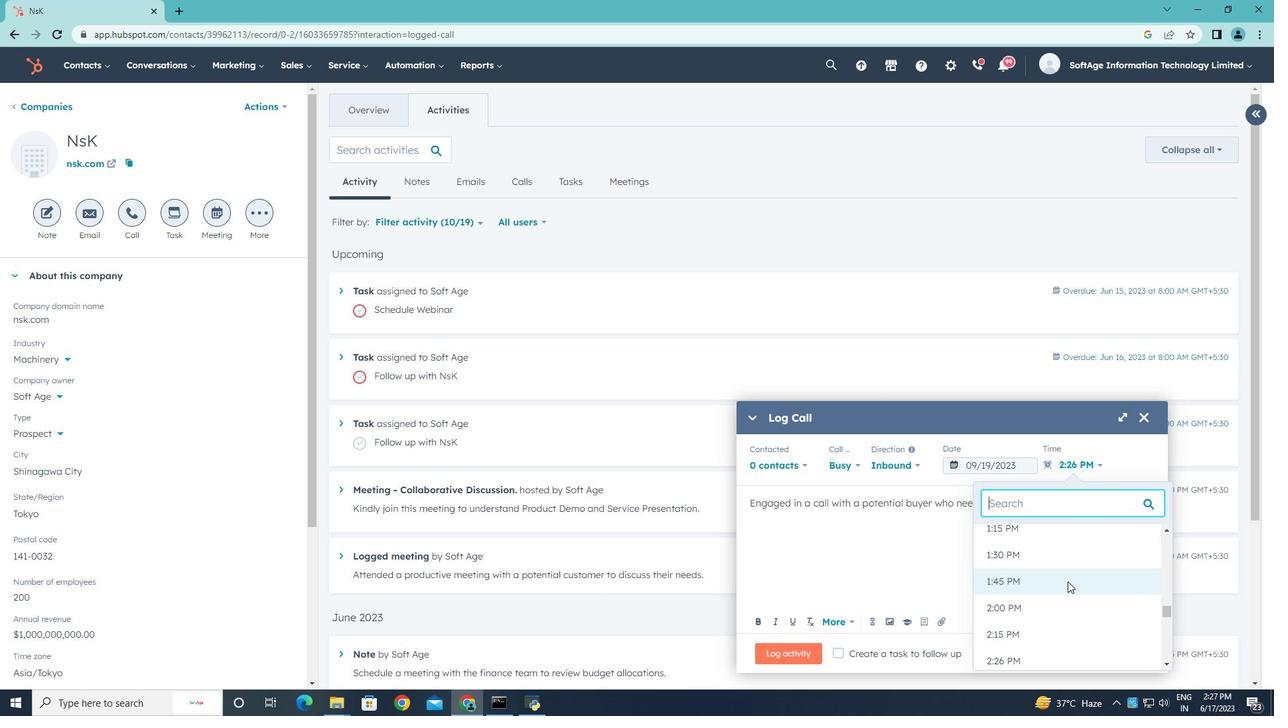 
Action: Mouse scrolled (1067, 582) with delta (0, 0)
Screenshot: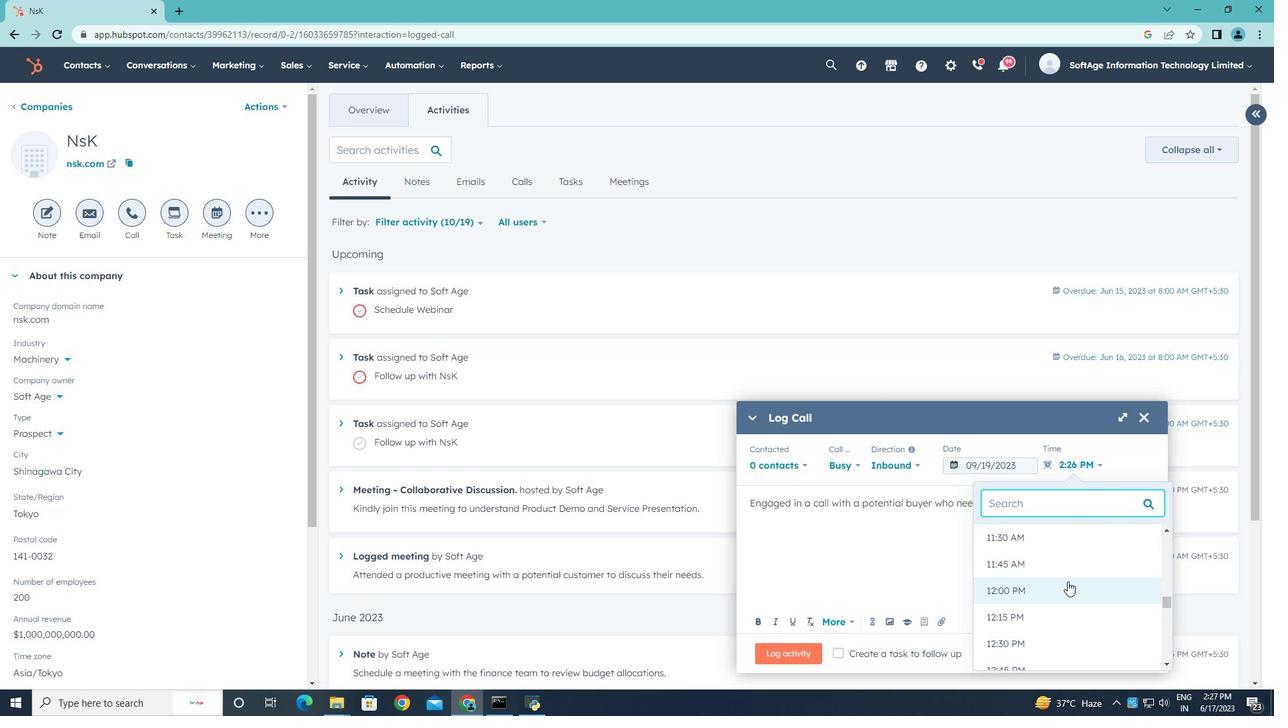 
Action: Mouse scrolled (1067, 582) with delta (0, 0)
Screenshot: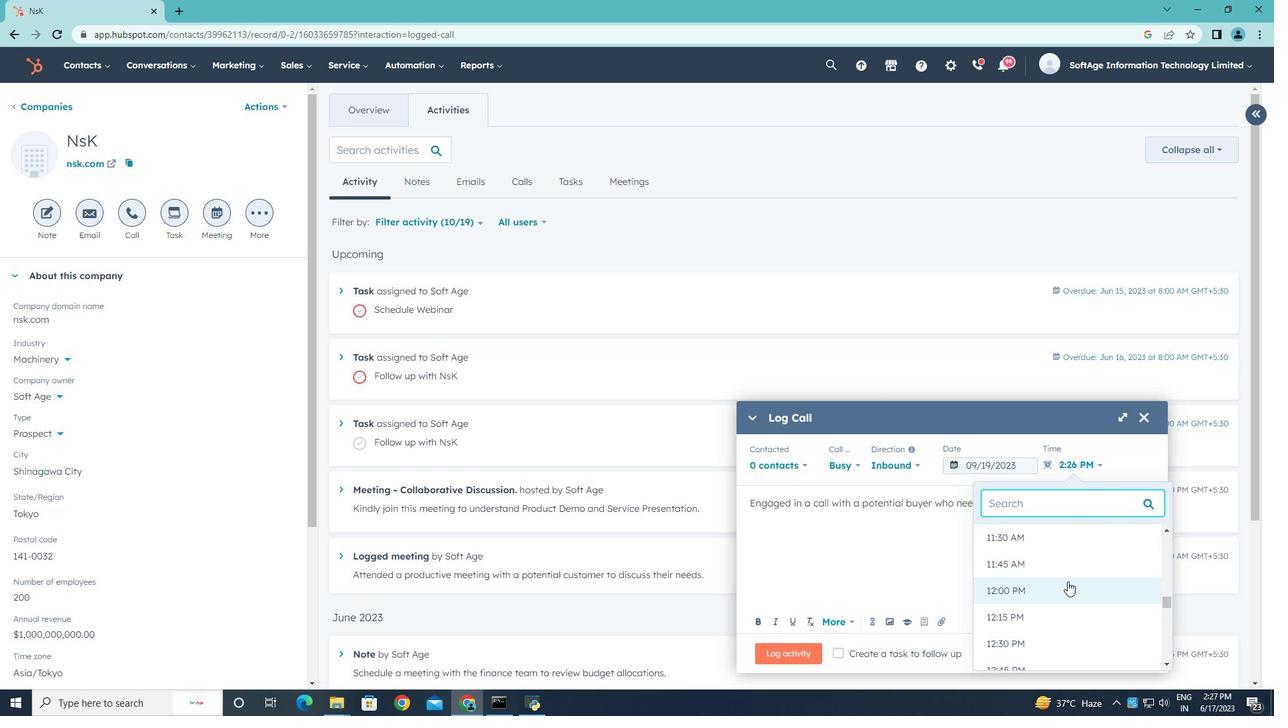 
Action: Mouse scrolled (1067, 582) with delta (0, 0)
Screenshot: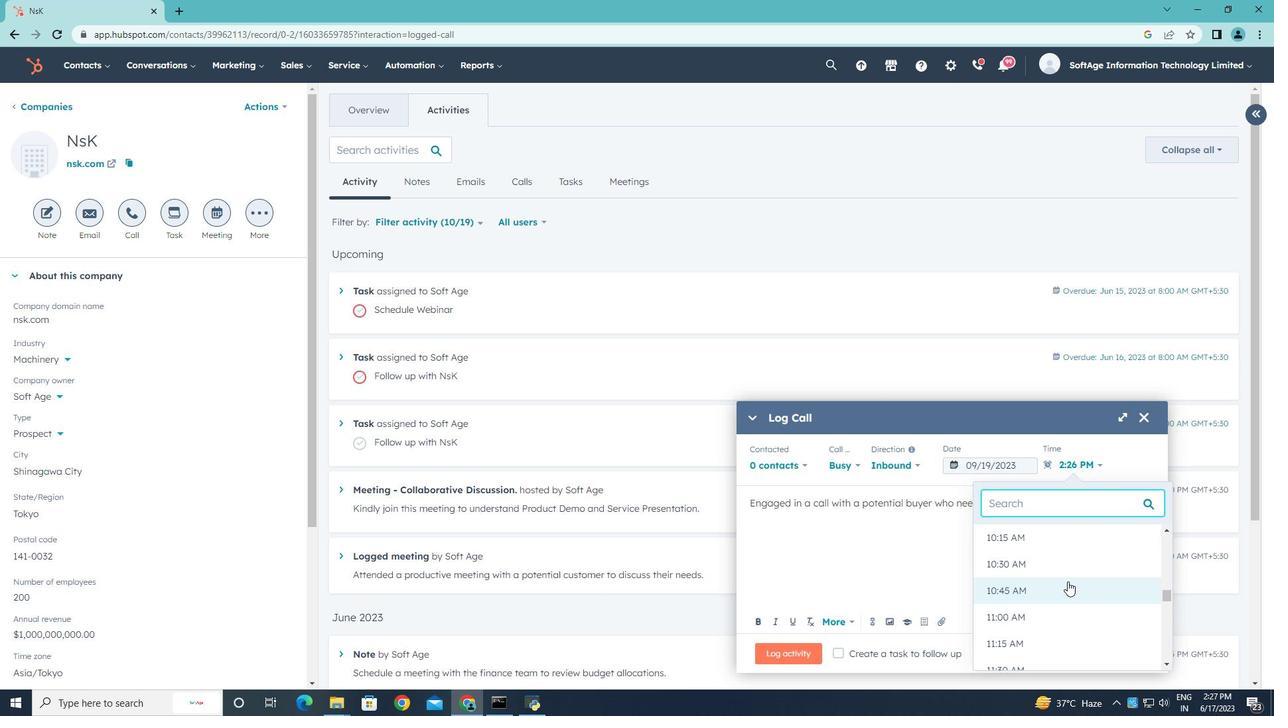 
Action: Mouse scrolled (1067, 582) with delta (0, 0)
Screenshot: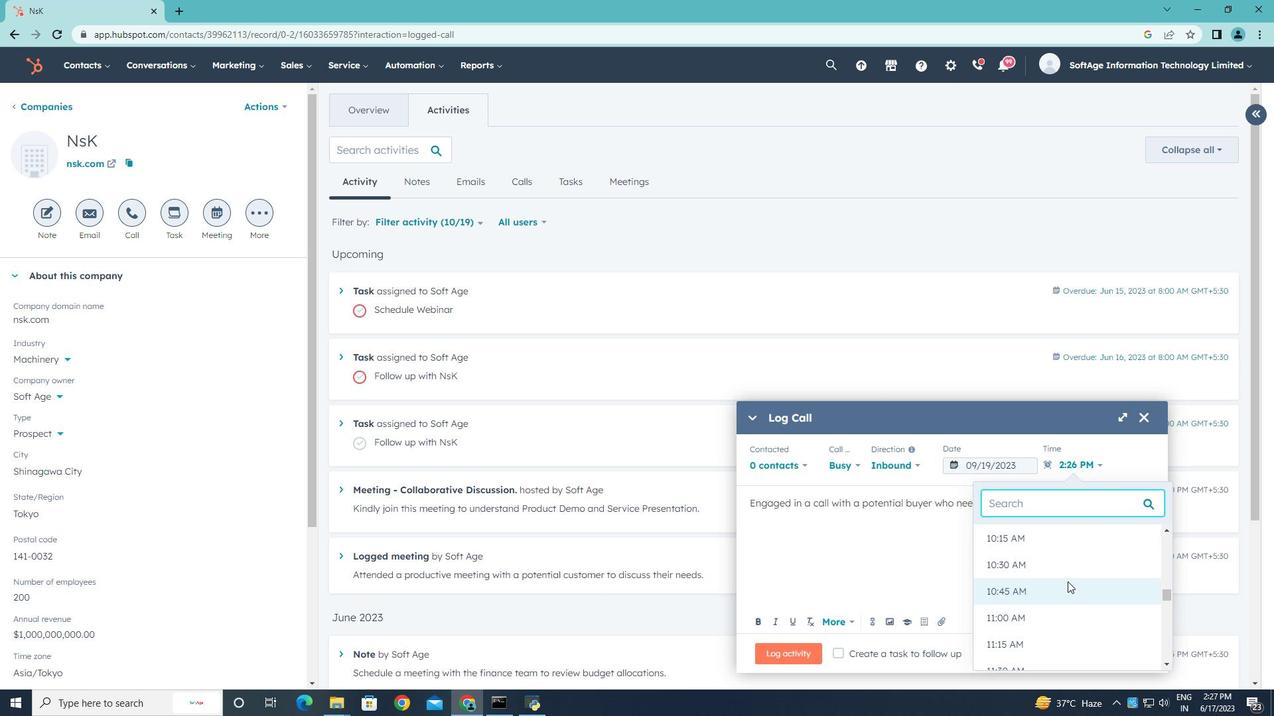 
Action: Mouse moved to (1039, 637)
Screenshot: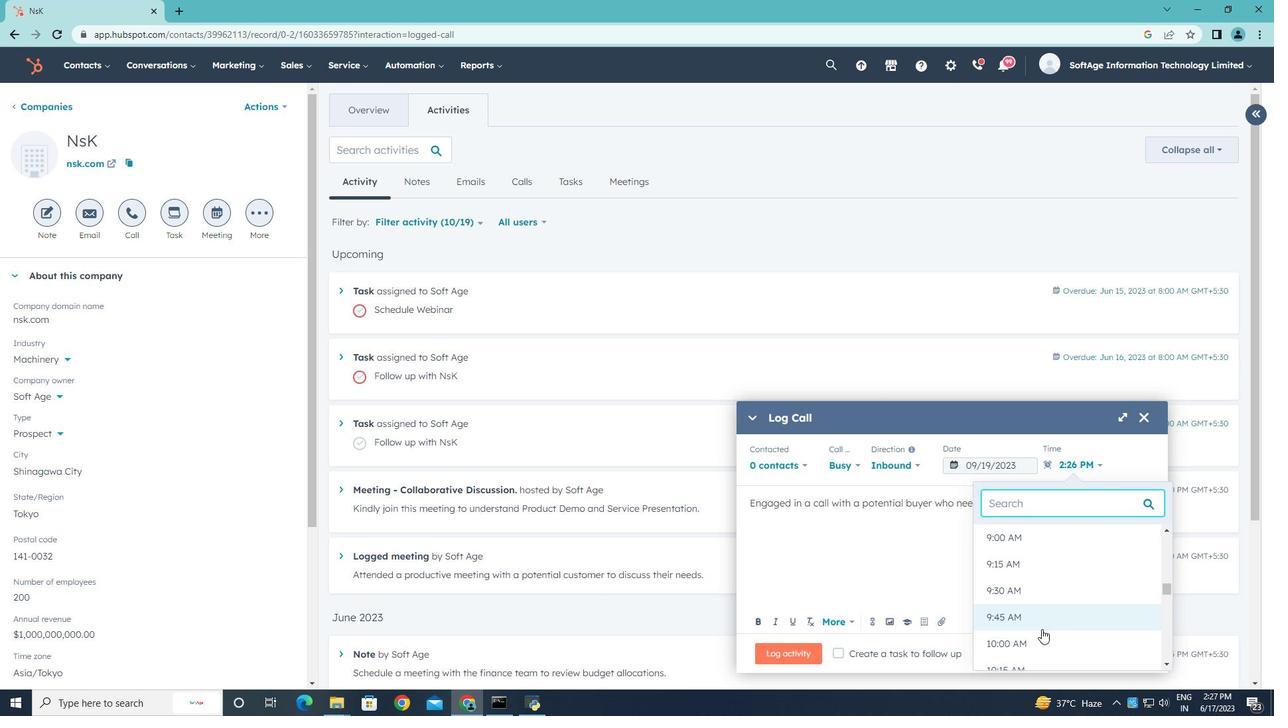
Action: Mouse pressed left at (1039, 637)
Screenshot: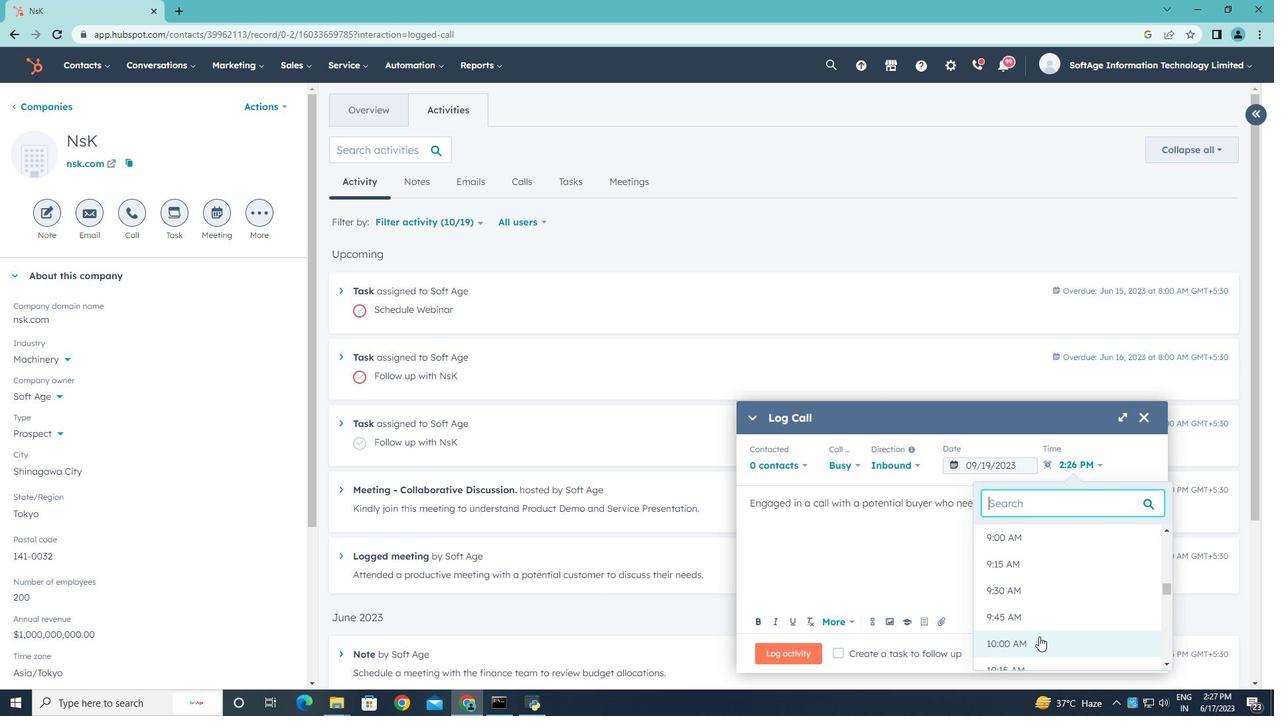 
Action: Mouse moved to (799, 653)
Screenshot: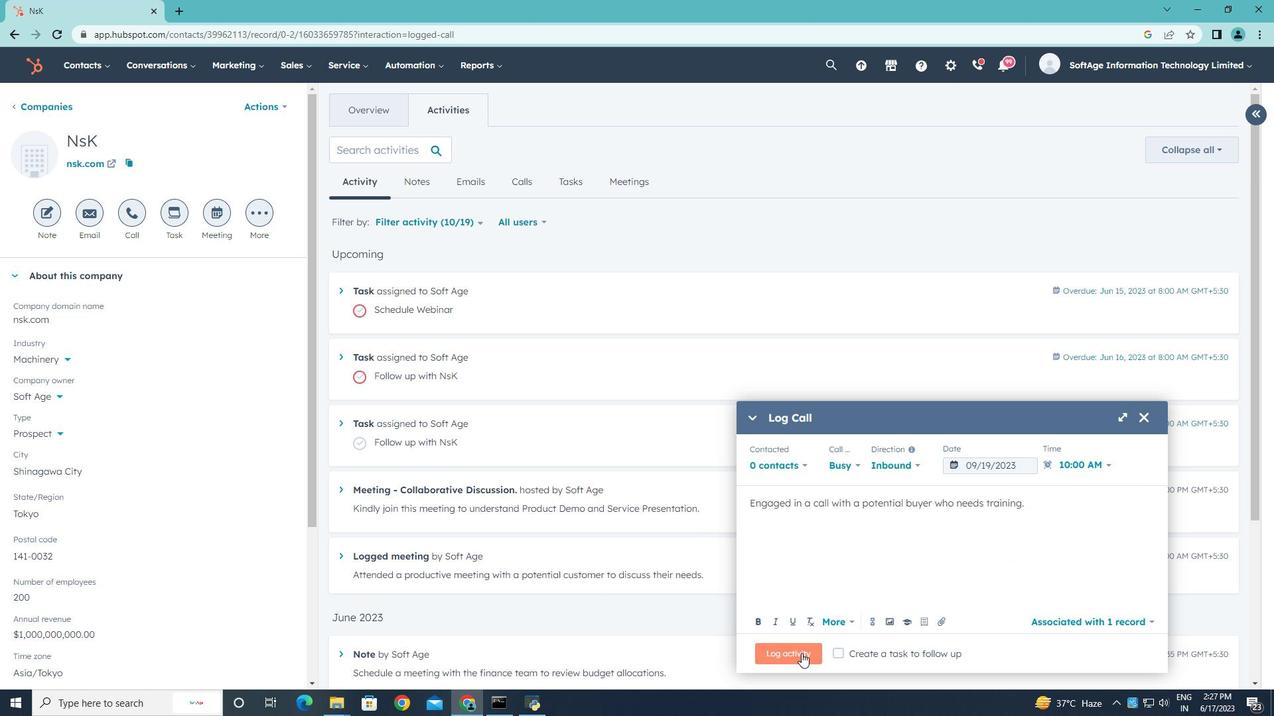 
Action: Mouse pressed left at (799, 653)
Screenshot: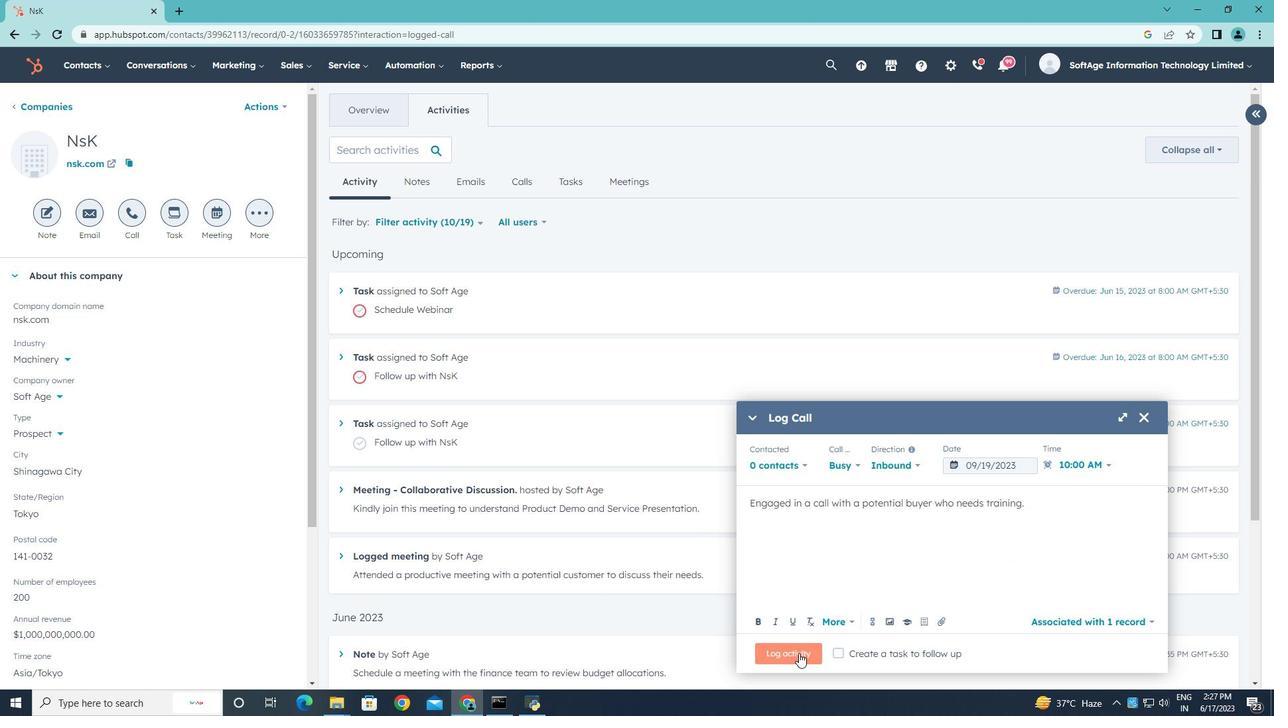 
